 Task: Create a task  Upgrade and migrate company email marketing to a cloud-based solution , assign it to team member softage.2@softage.net in the project AgileRevolution and update the status of the task to  Off Track , set the priority of the task to Medium
Action: Mouse moved to (97, 281)
Screenshot: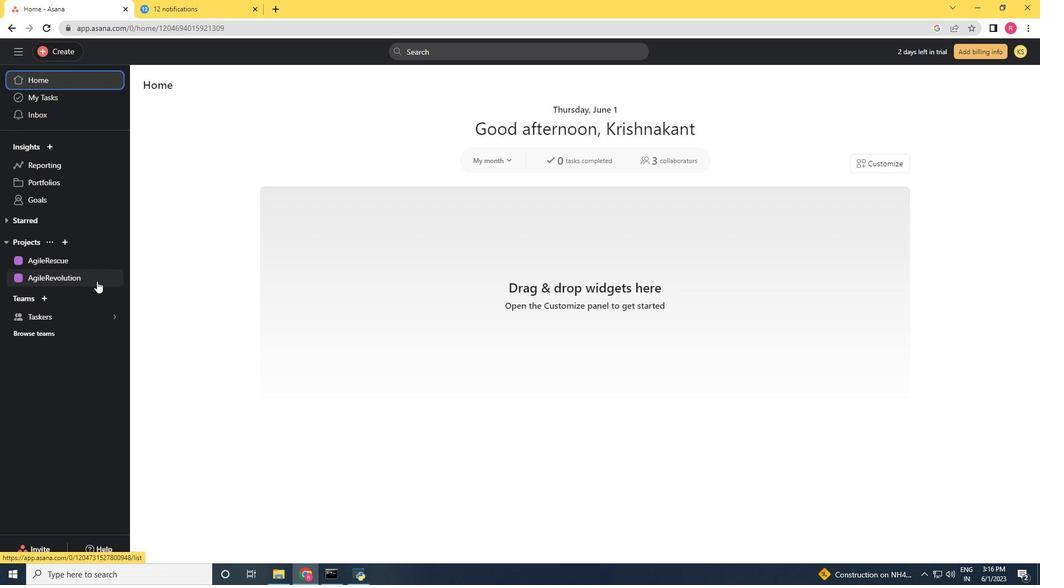 
Action: Mouse pressed left at (97, 281)
Screenshot: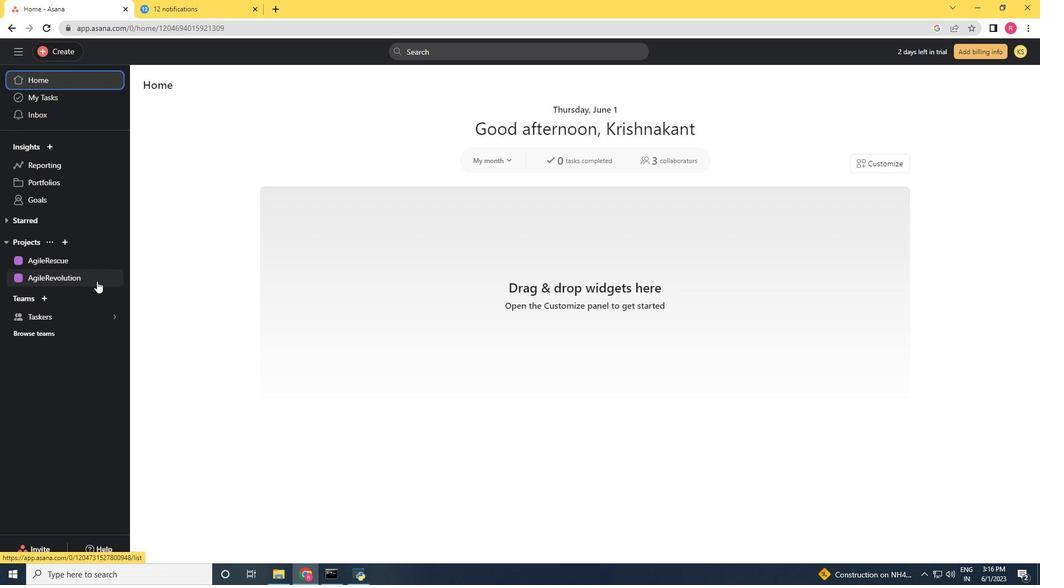 
Action: Mouse moved to (63, 51)
Screenshot: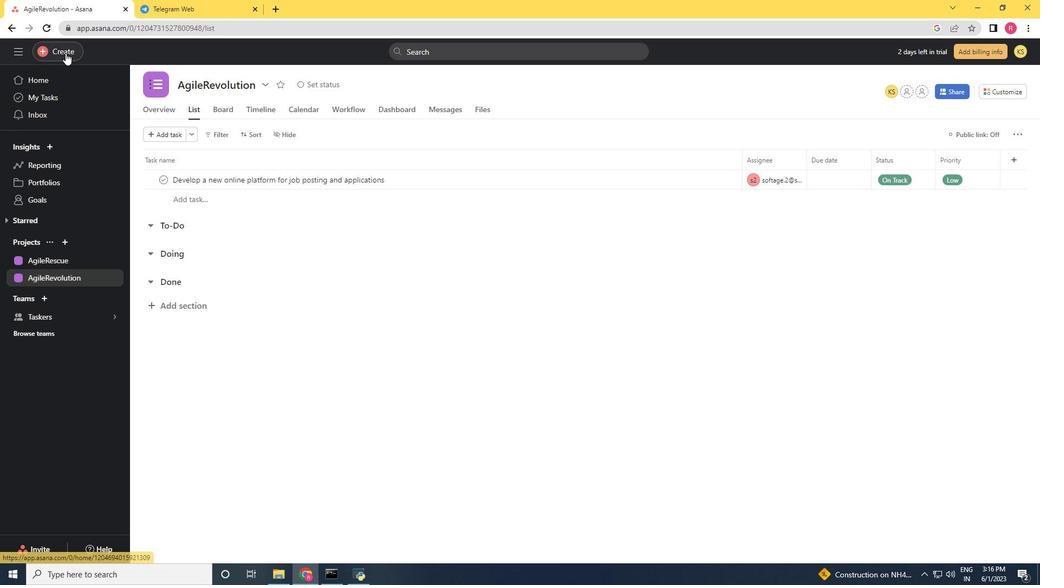
Action: Mouse pressed left at (63, 51)
Screenshot: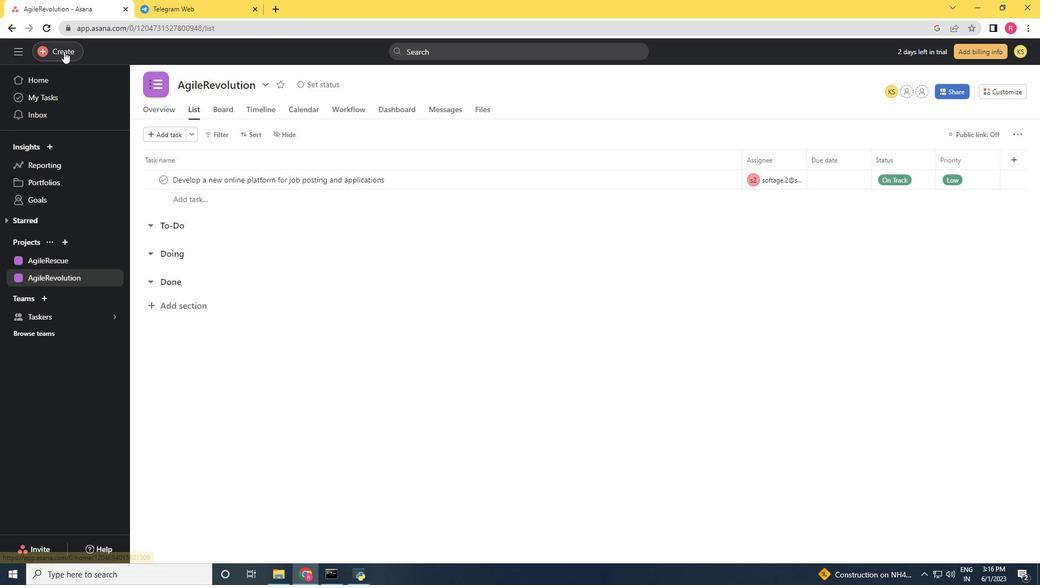 
Action: Mouse moved to (122, 53)
Screenshot: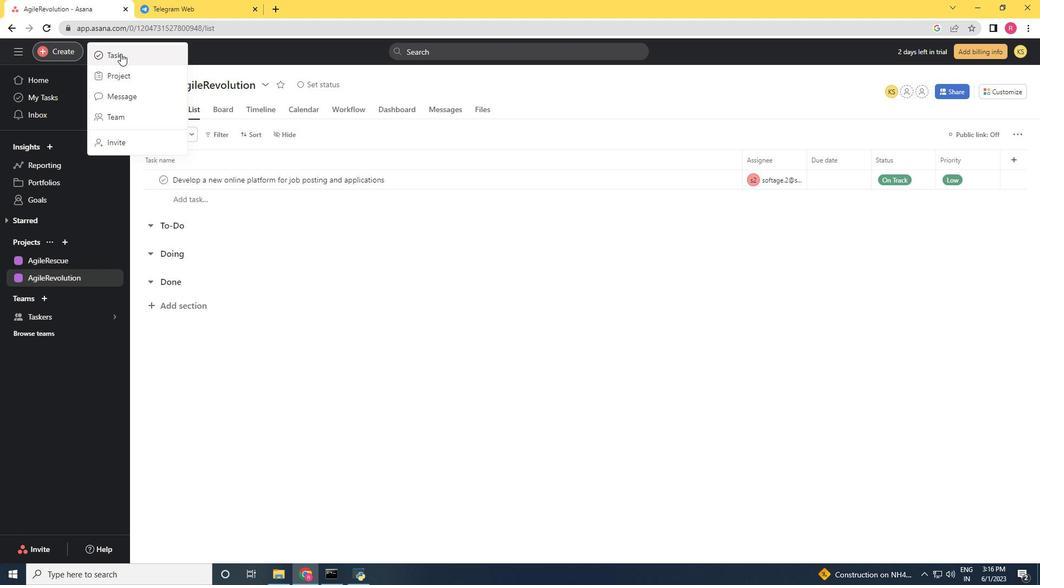 
Action: Mouse pressed left at (120, 53)
Screenshot: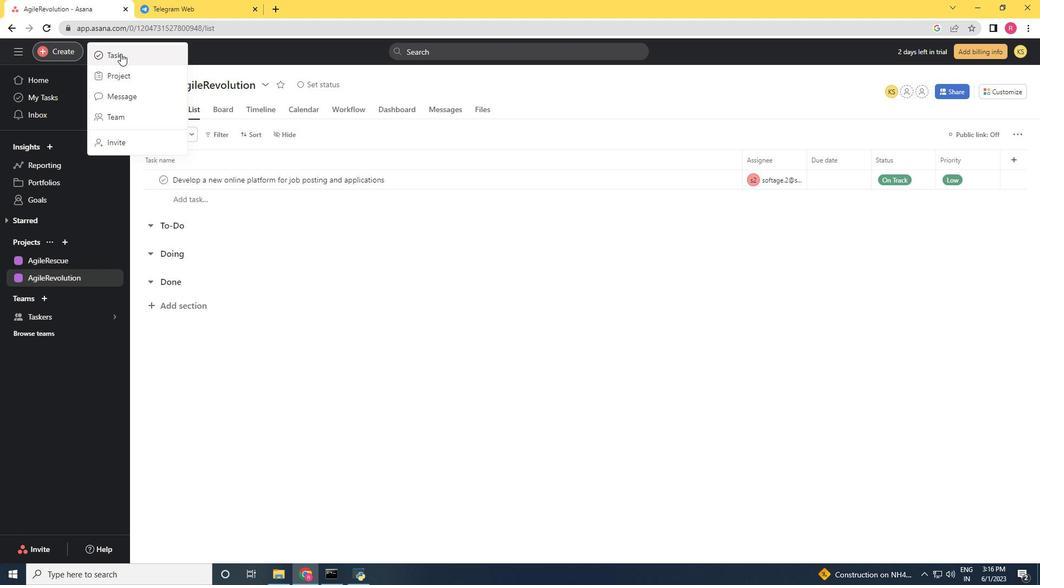
Action: Mouse moved to (125, 83)
Screenshot: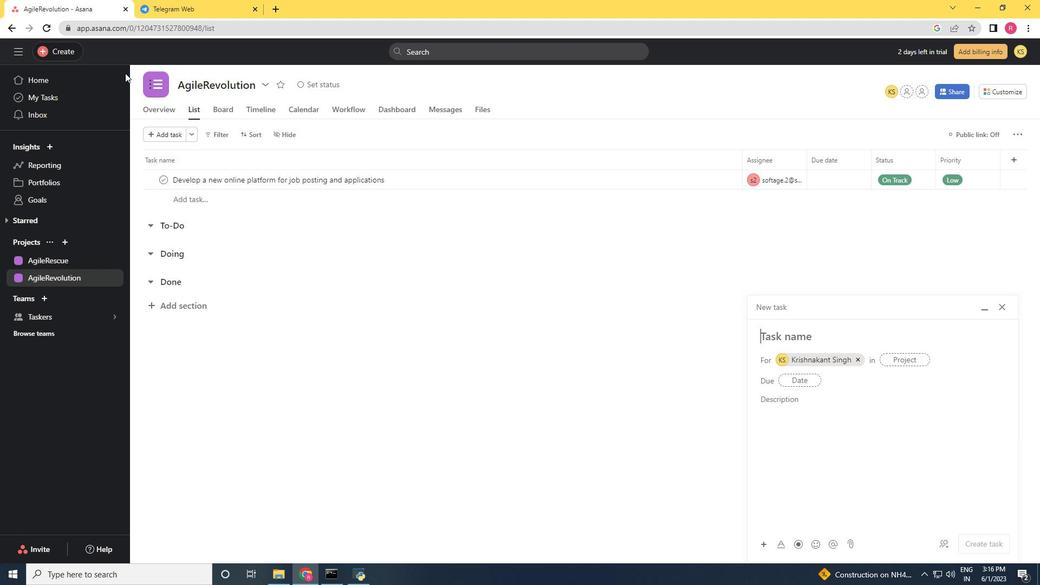 
Action: Key pressed <Key.shift>Upgrade<Key.space>and<Key.space>migrate<Key.space>company<Key.space>email<Key.space>marketing<Key.space>to<Key.space>a<Key.space>cloud<Key.space><Key.backspace>-based<Key.space>solution
Screenshot: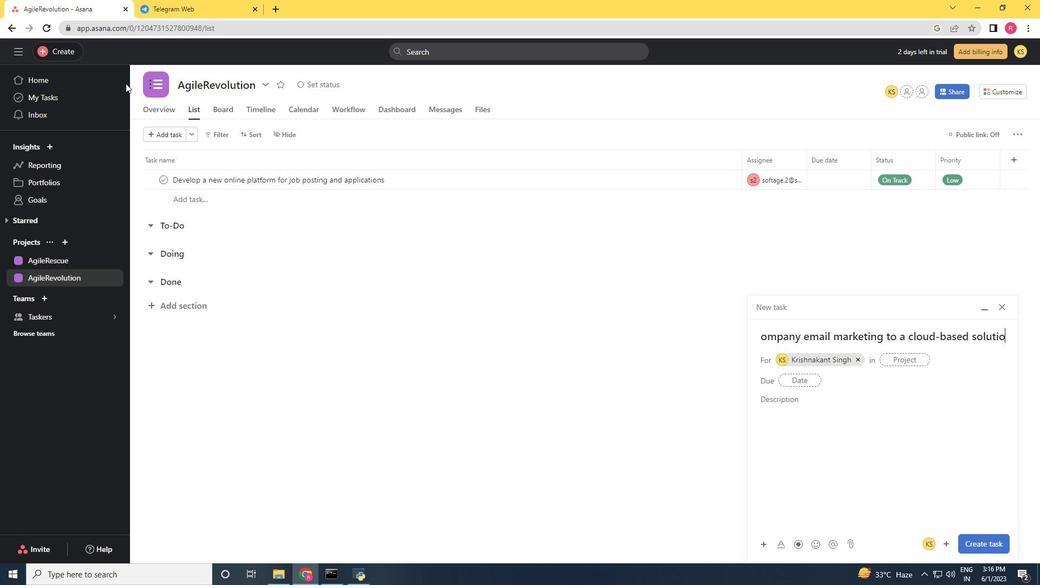 
Action: Mouse moved to (859, 359)
Screenshot: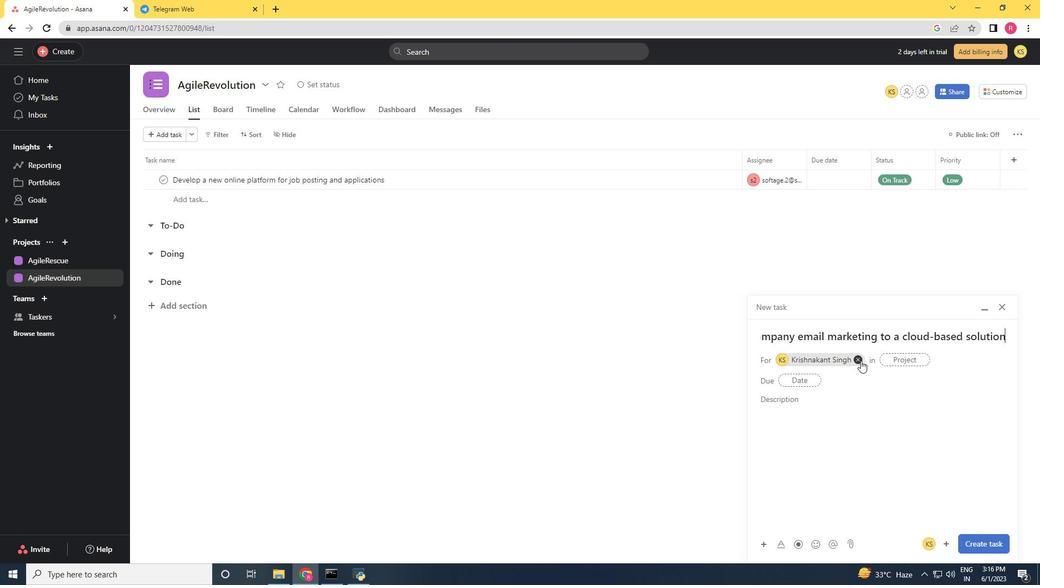 
Action: Mouse pressed left at (859, 359)
Screenshot: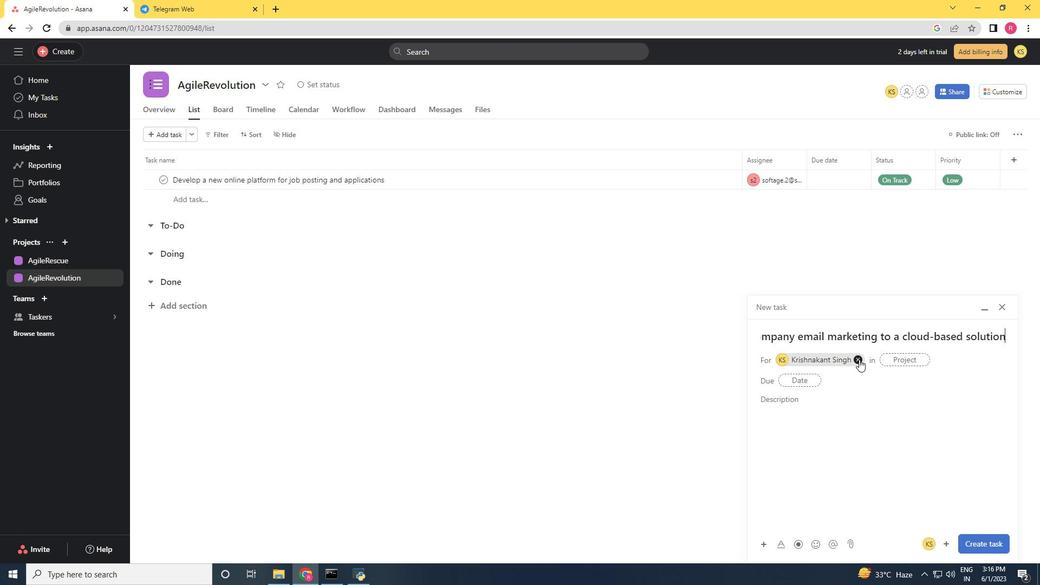
Action: Mouse moved to (805, 358)
Screenshot: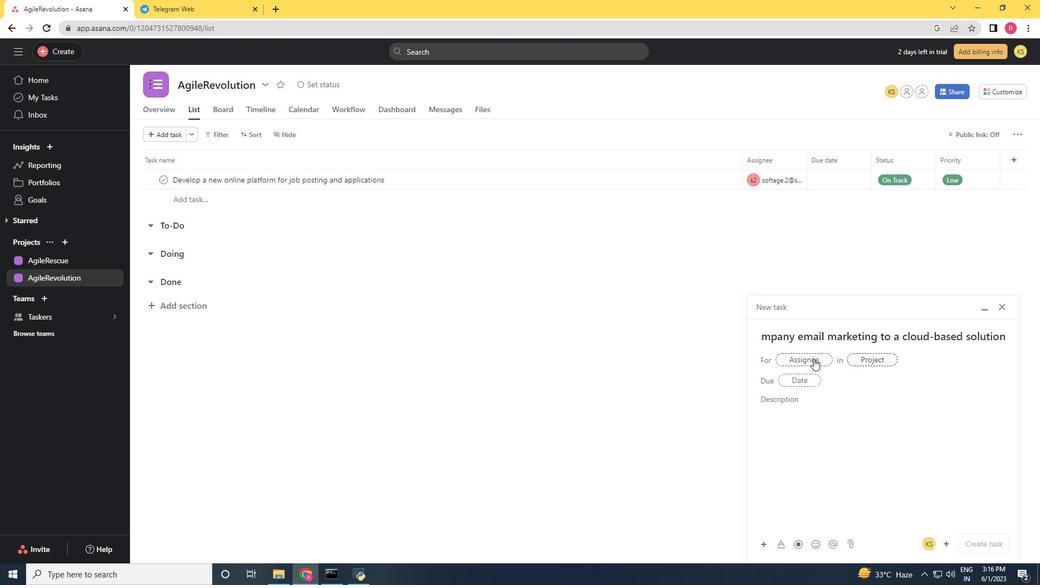 
Action: Mouse pressed left at (805, 358)
Screenshot: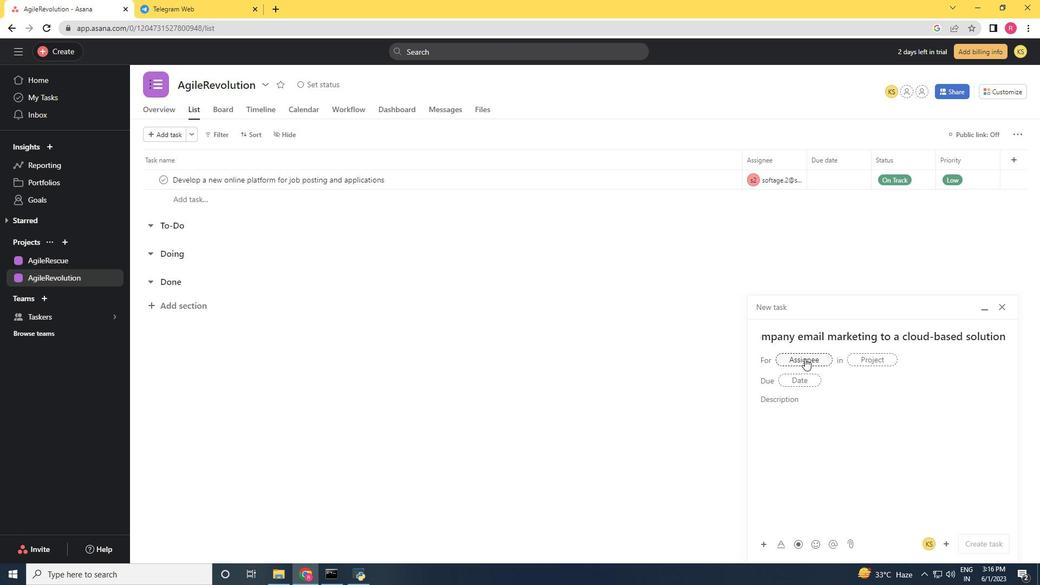 
Action: Mouse moved to (790, 358)
Screenshot: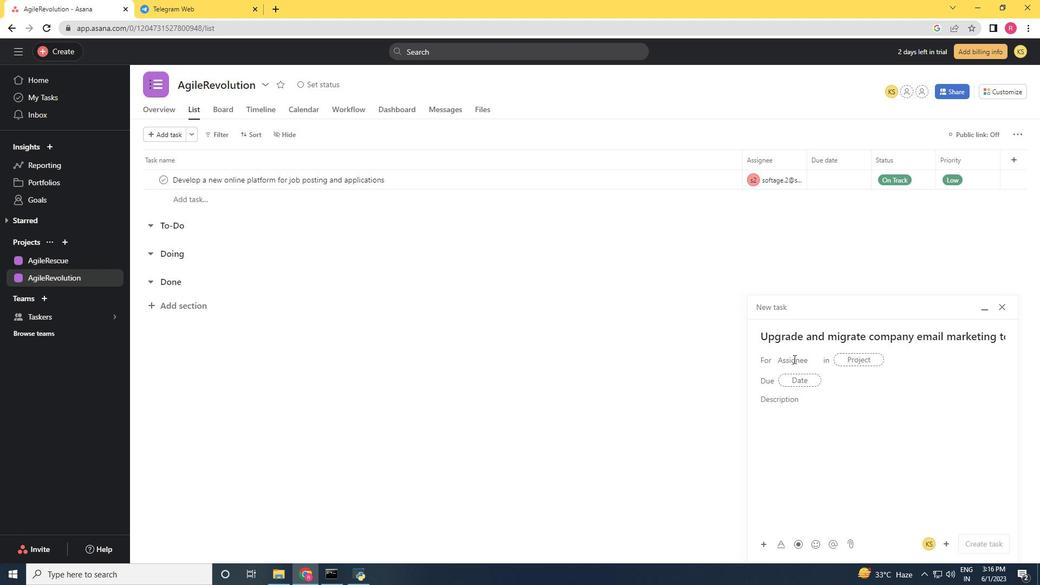 
Action: Key pressed softage.2<Key.shift>@softage.net
Screenshot: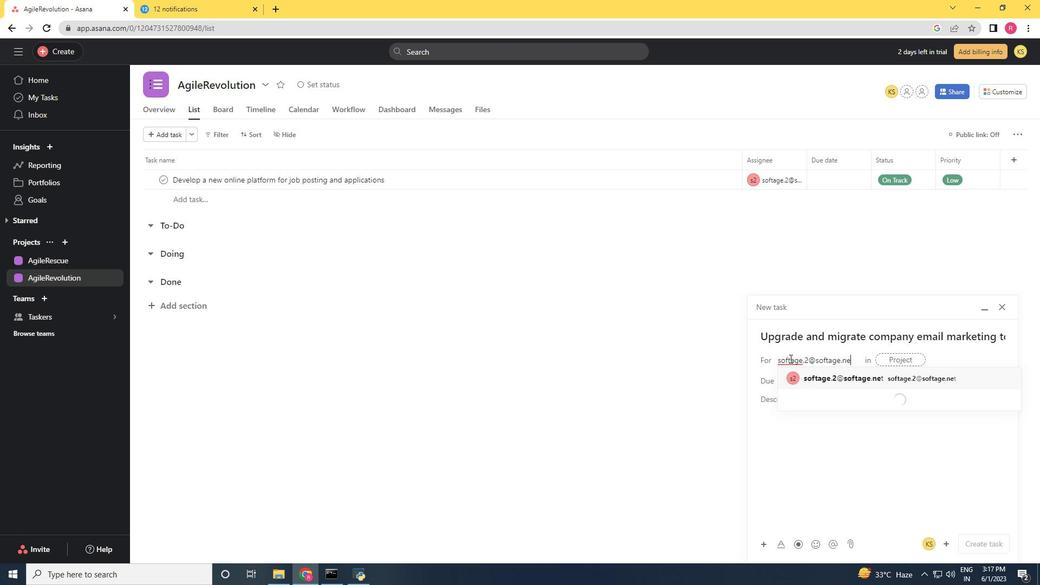 
Action: Mouse moved to (811, 375)
Screenshot: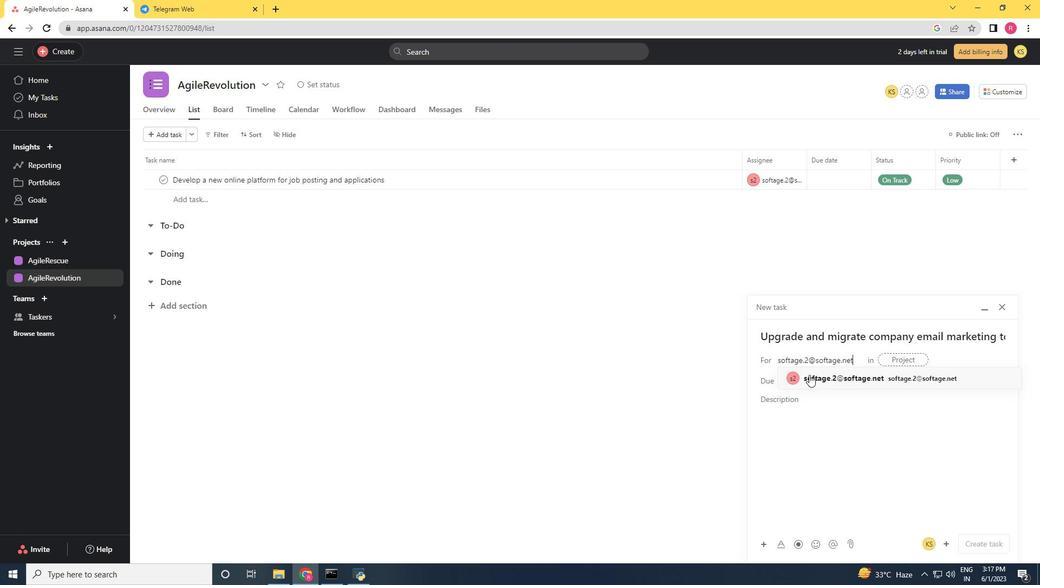 
Action: Mouse pressed left at (811, 375)
Screenshot: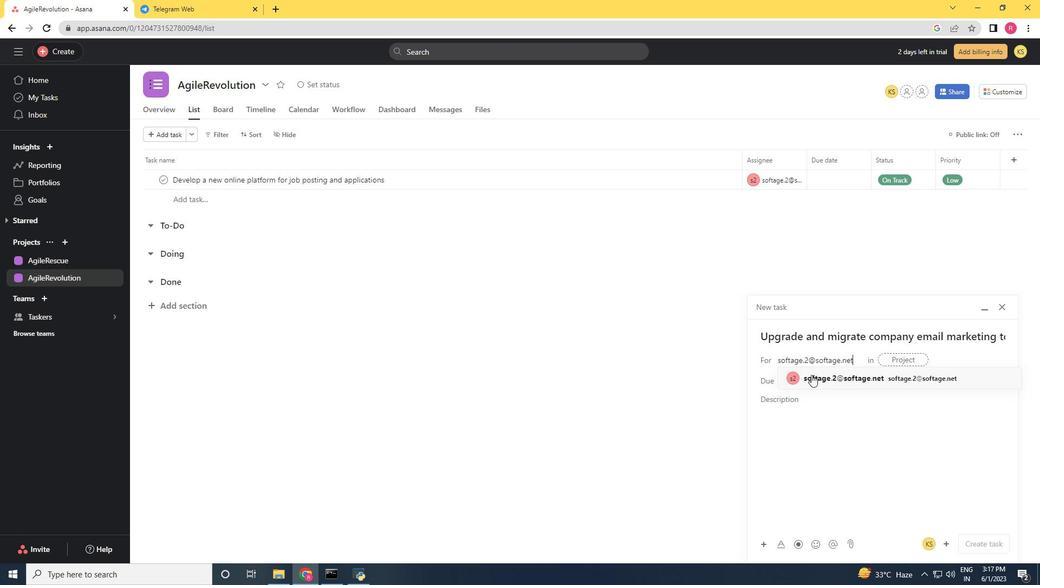 
Action: Mouse moved to (721, 403)
Screenshot: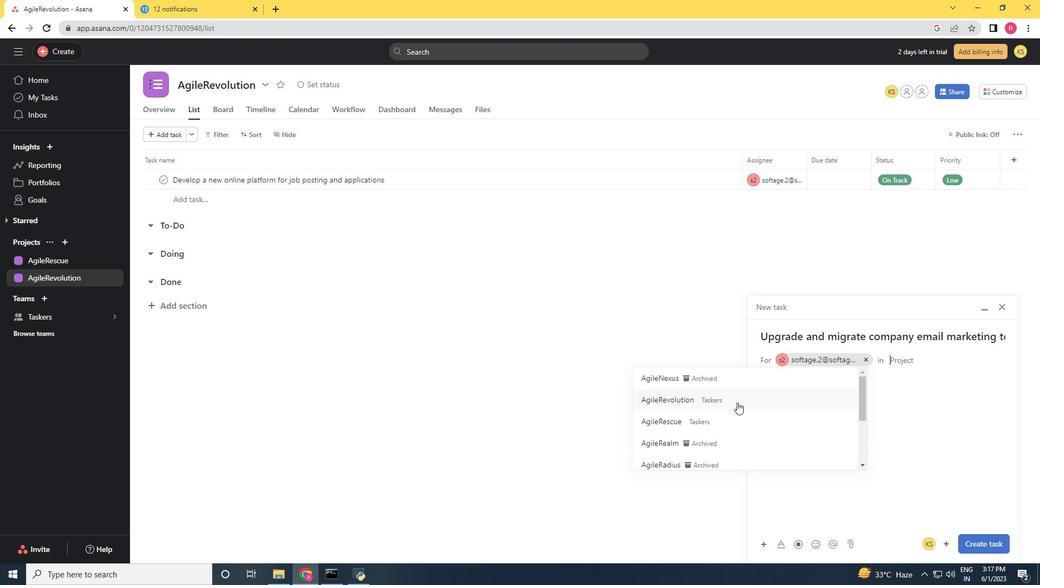 
Action: Mouse pressed left at (721, 403)
Screenshot: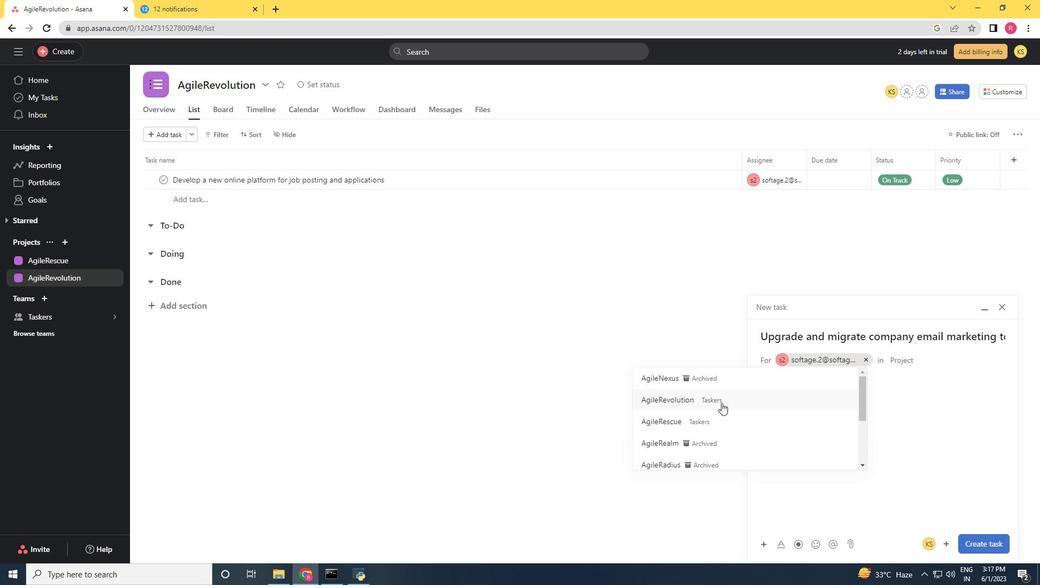 
Action: Mouse moved to (822, 410)
Screenshot: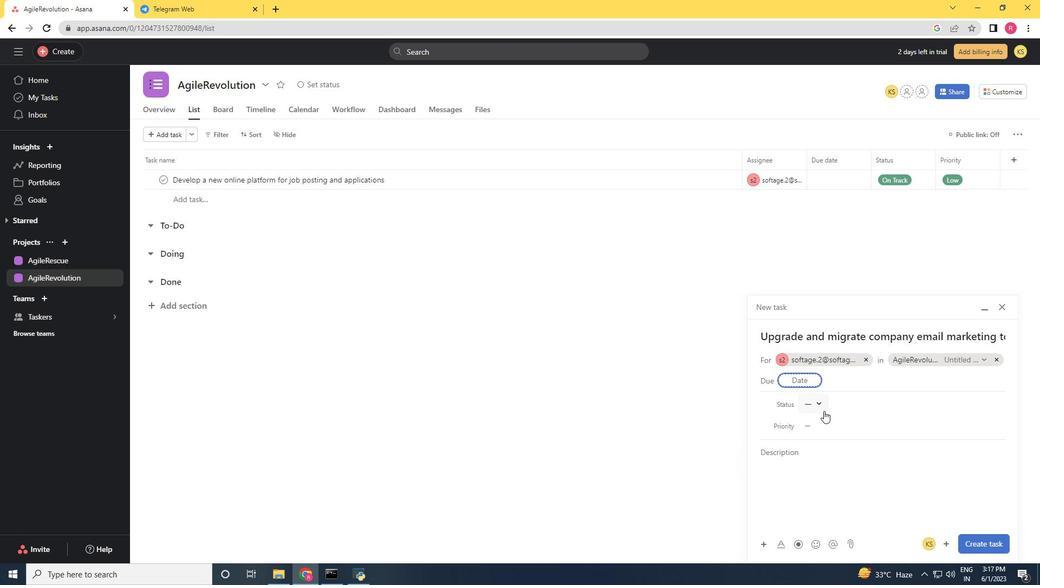 
Action: Mouse pressed left at (822, 410)
Screenshot: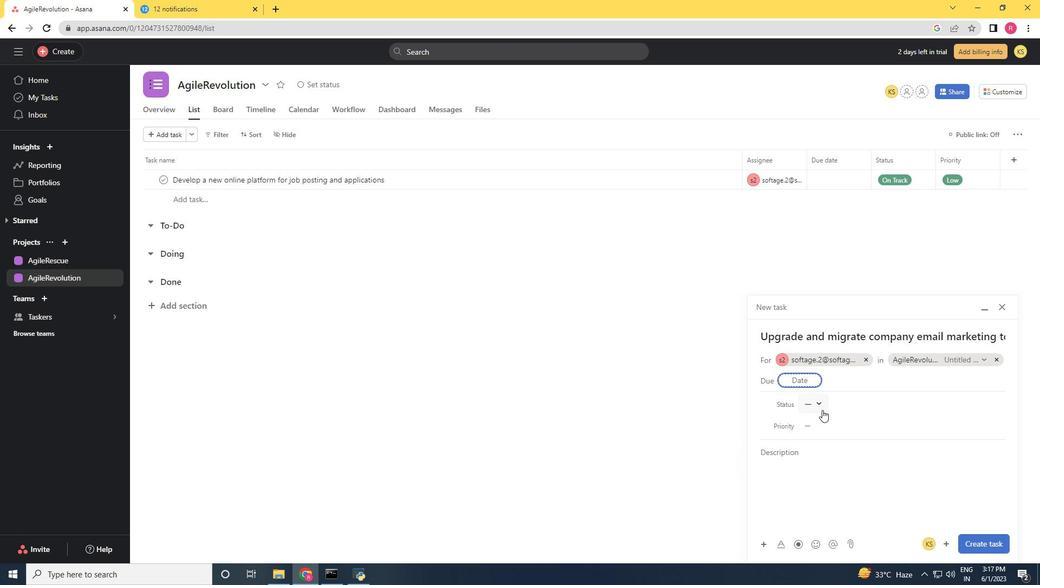 
Action: Mouse moved to (843, 460)
Screenshot: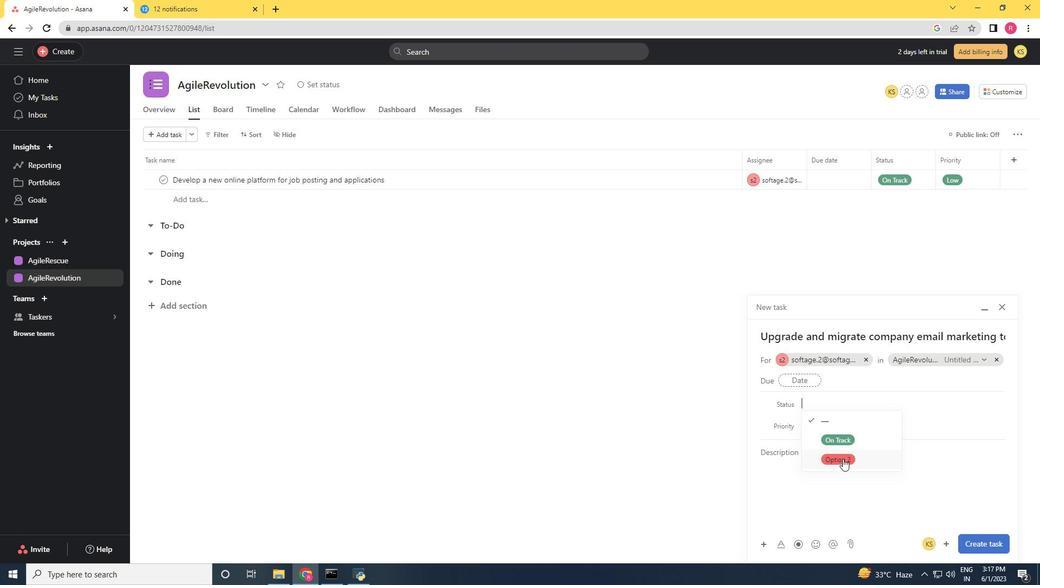 
Action: Mouse pressed left at (843, 460)
Screenshot: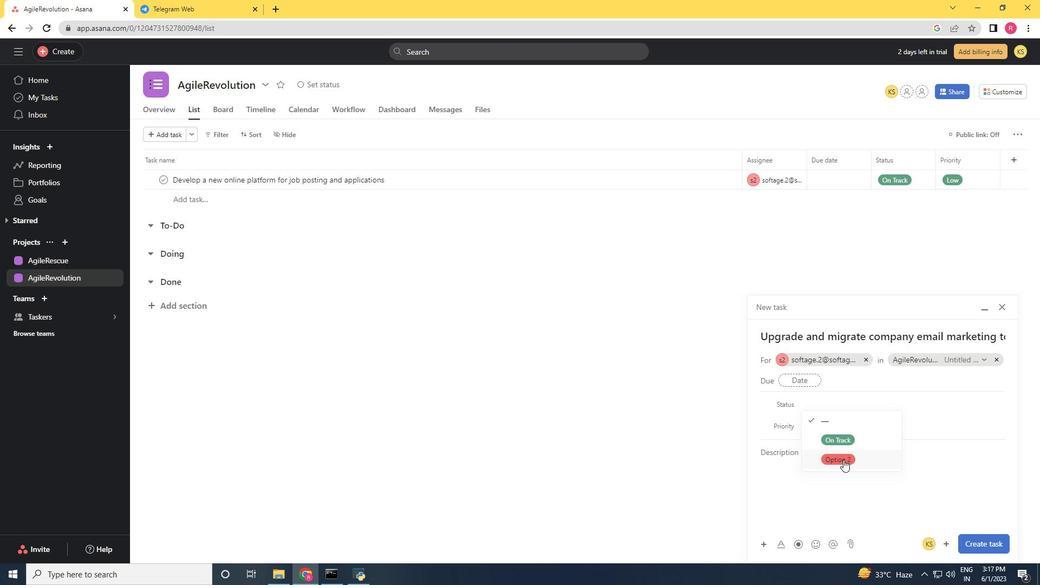 
Action: Mouse moved to (820, 403)
Screenshot: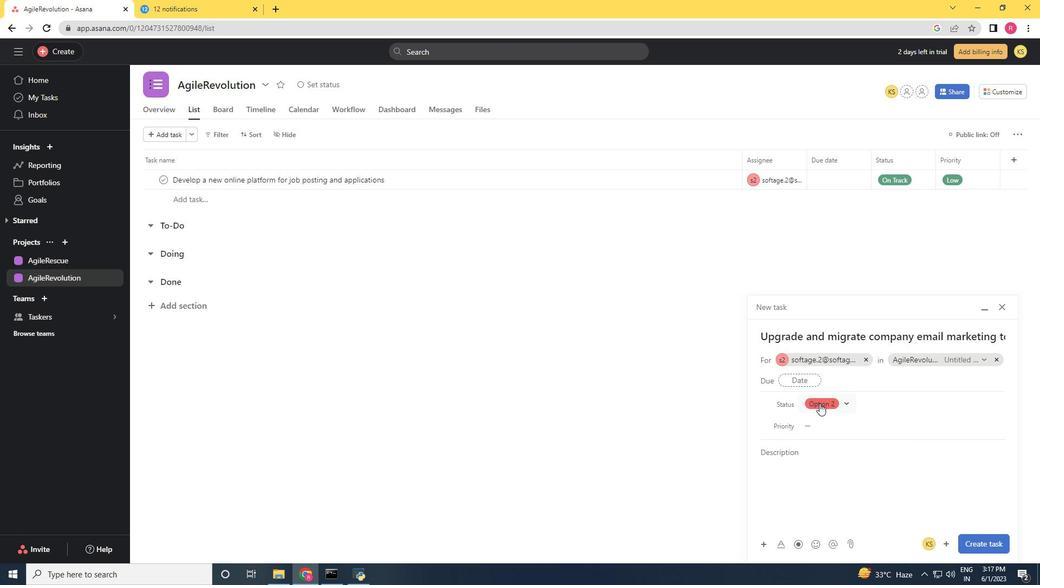 
Action: Mouse pressed left at (820, 403)
Screenshot: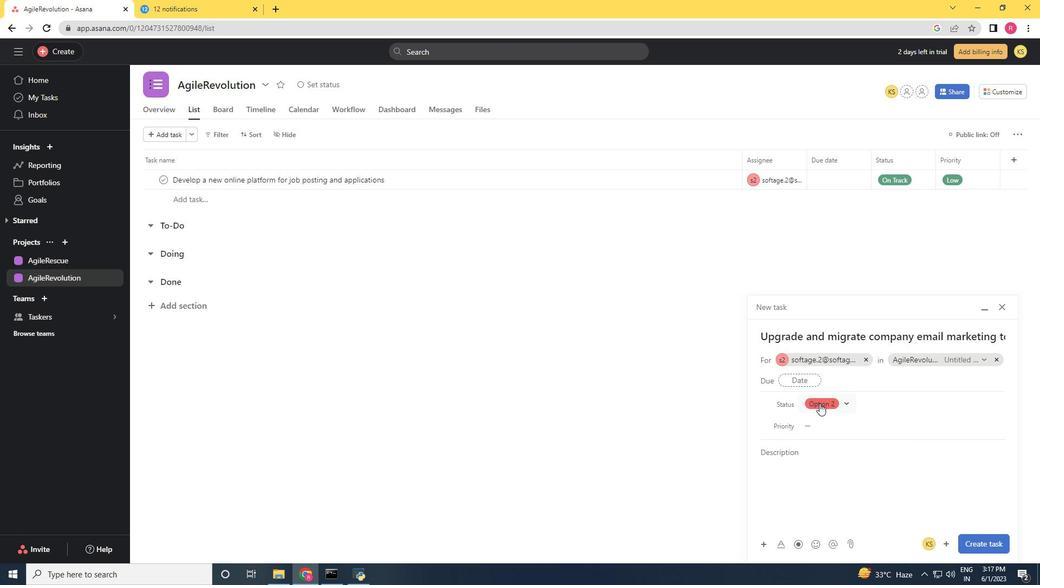 
Action: Mouse moved to (836, 479)
Screenshot: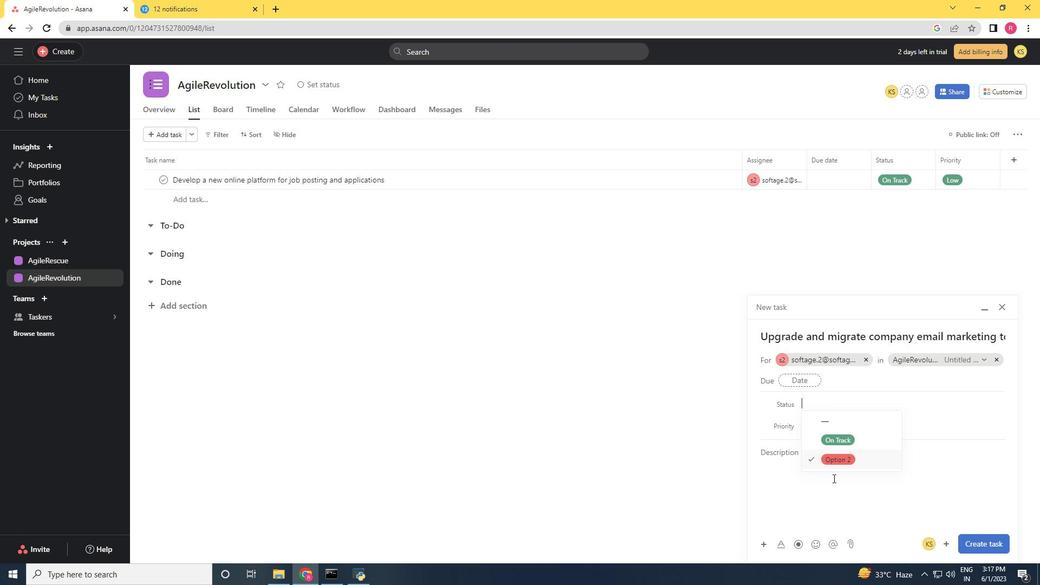 
Action: Mouse pressed left at (836, 479)
Screenshot: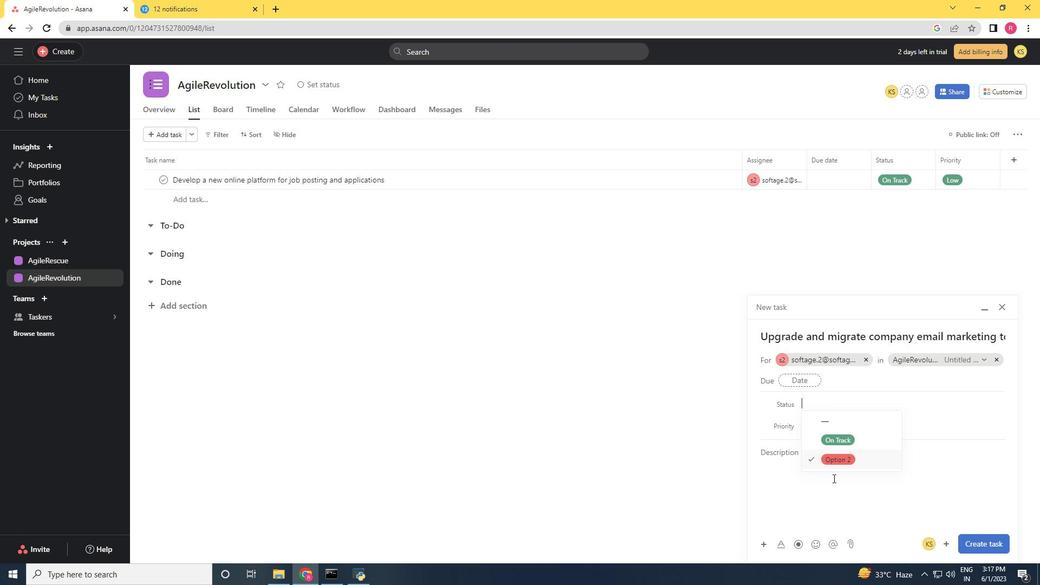 
Action: Mouse moved to (820, 402)
Screenshot: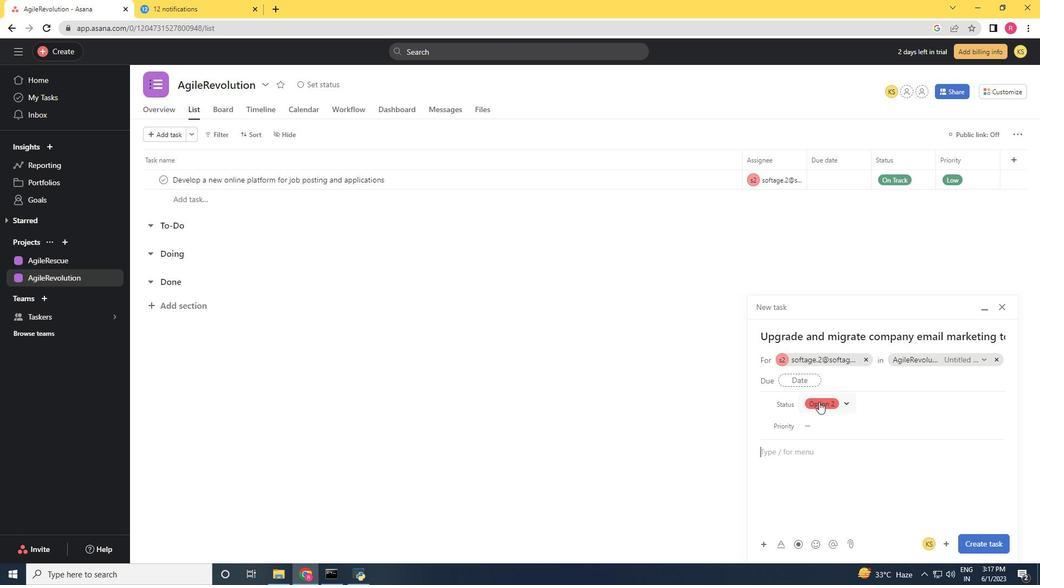 
Action: Mouse pressed left at (819, 402)
Screenshot: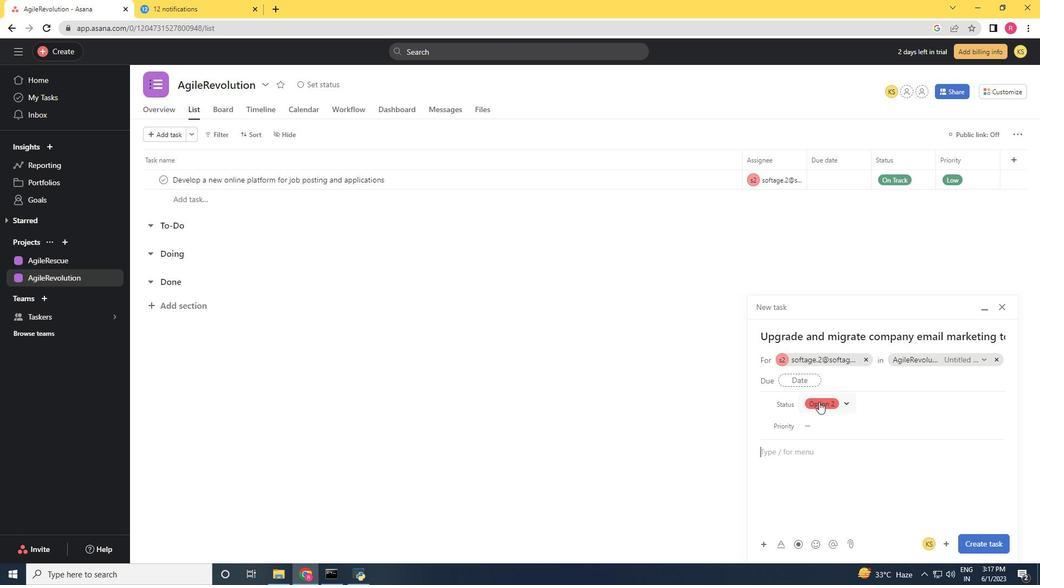 
Action: Mouse moved to (828, 424)
Screenshot: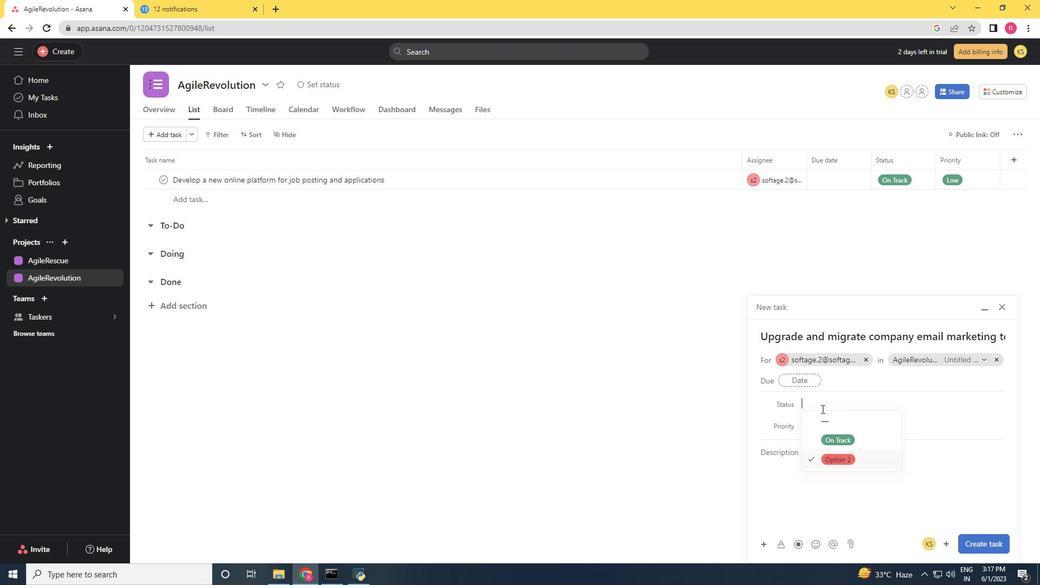 
Action: Mouse pressed left at (828, 424)
Screenshot: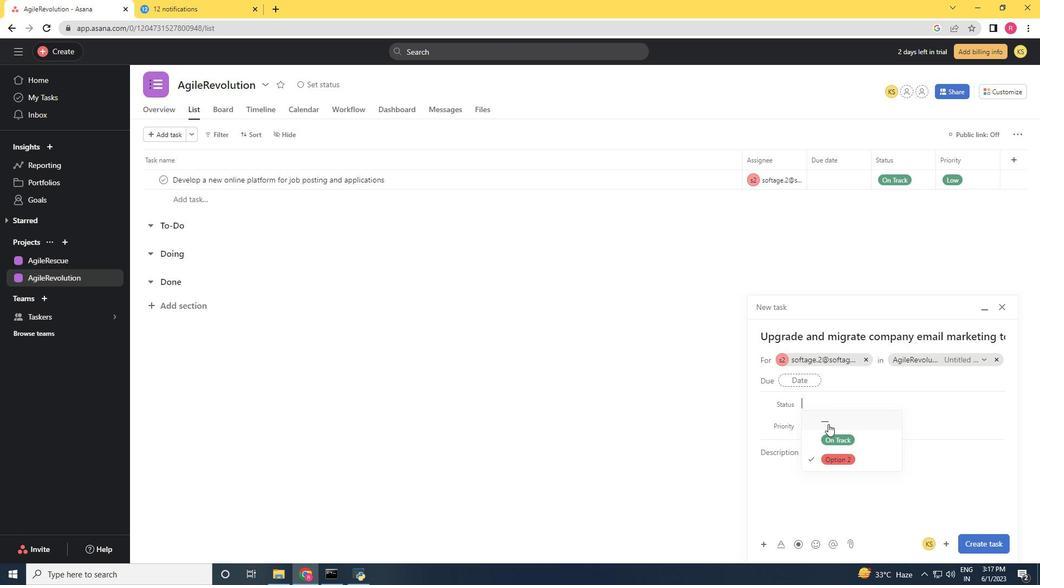 
Action: Mouse moved to (815, 403)
Screenshot: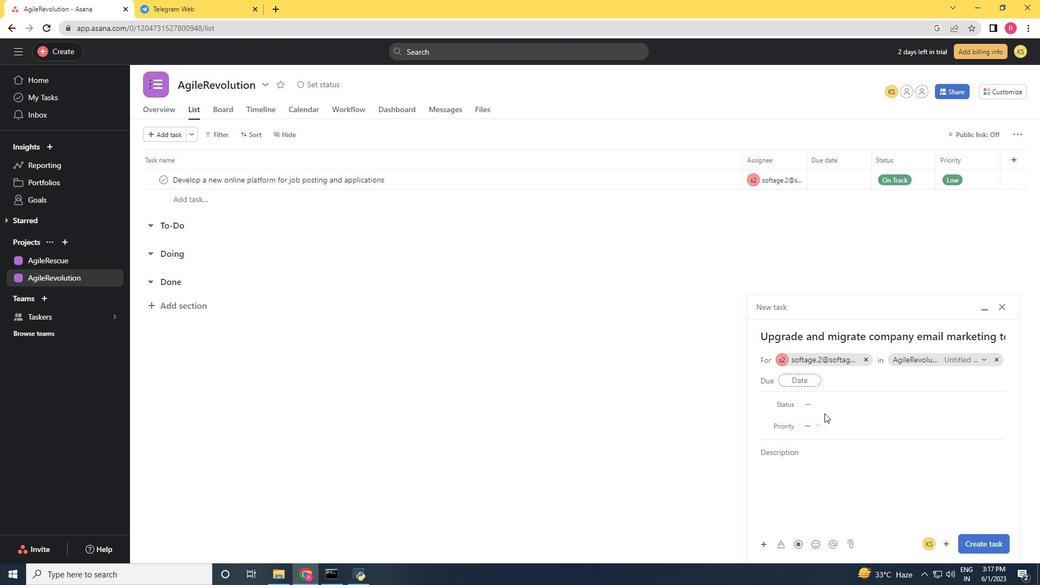 
Action: Mouse pressed left at (815, 403)
Screenshot: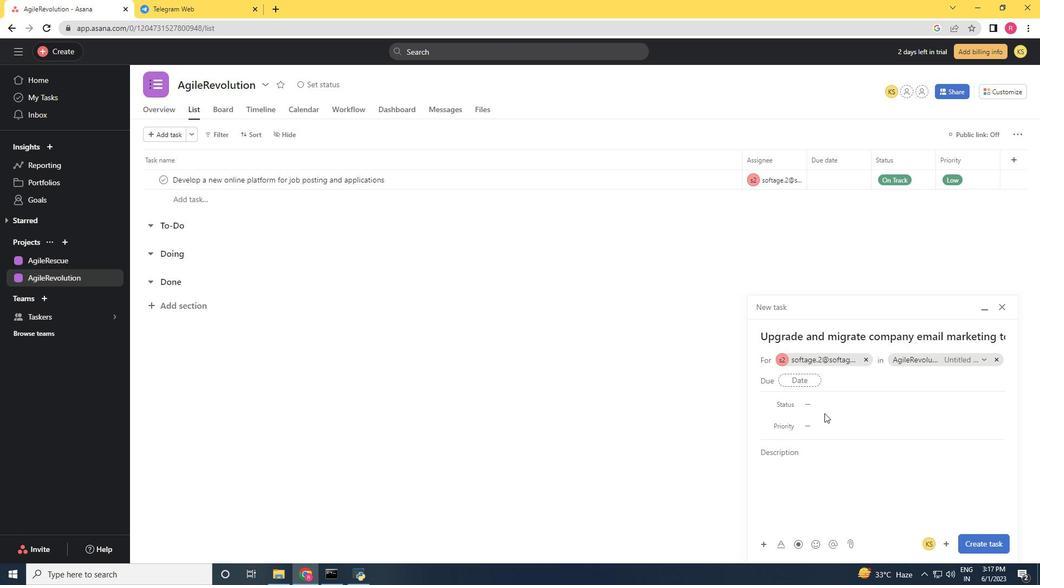 
Action: Mouse moved to (834, 449)
Screenshot: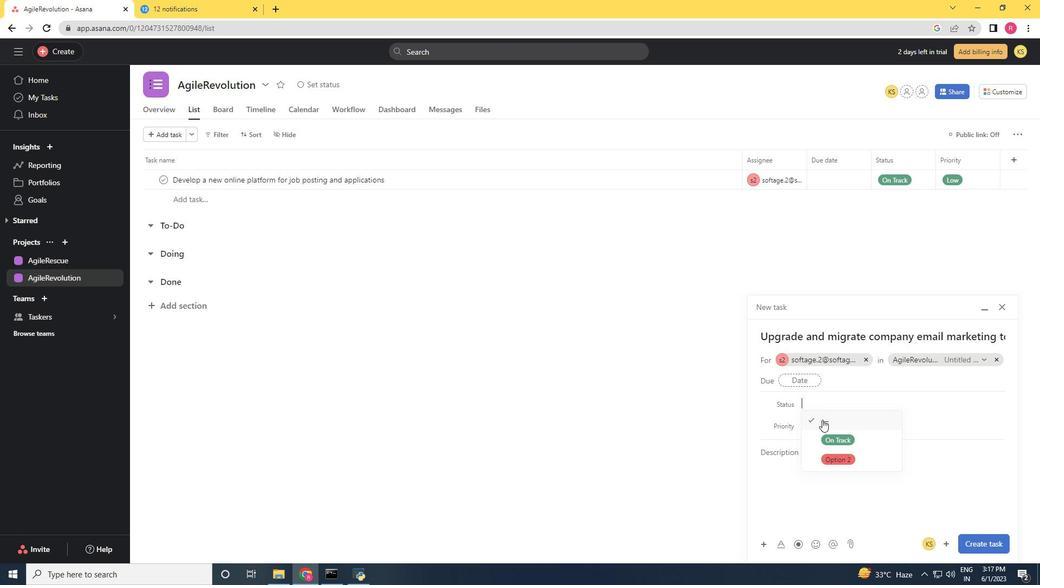 
Action: Mouse pressed left at (834, 449)
Screenshot: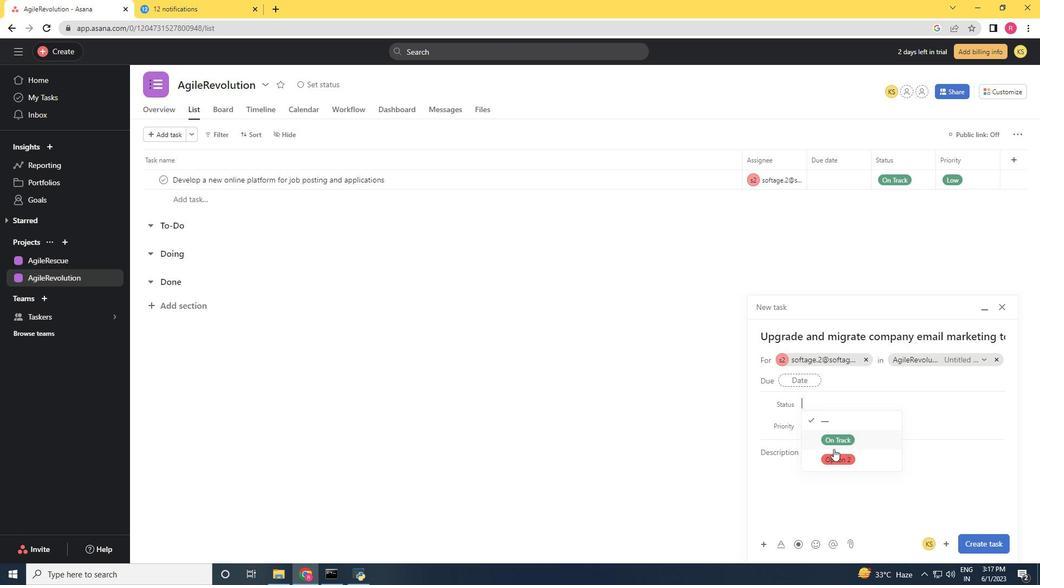 
Action: Mouse moved to (817, 422)
Screenshot: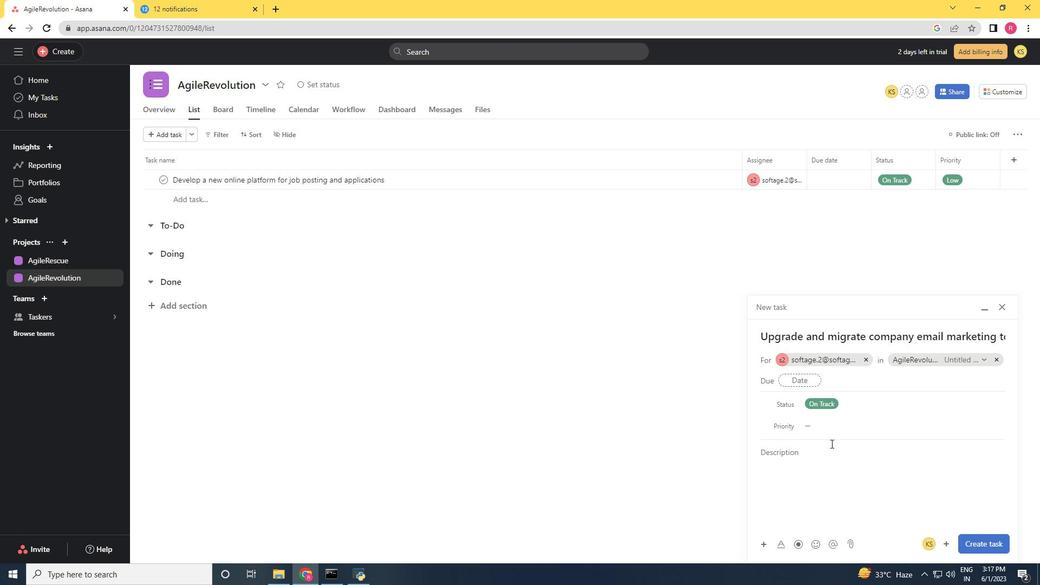 
Action: Mouse pressed left at (817, 422)
Screenshot: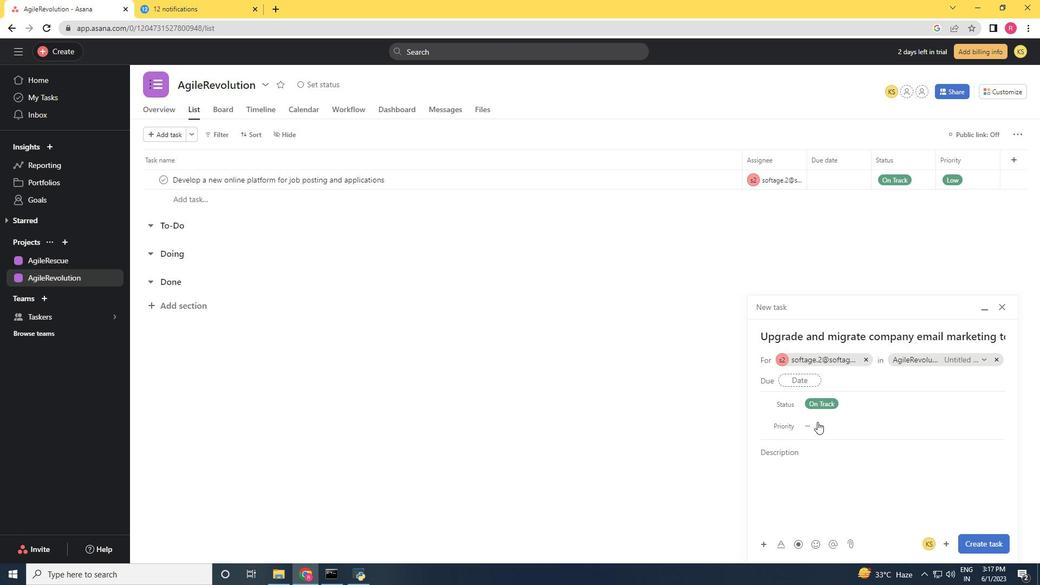
Action: Mouse moved to (833, 478)
Screenshot: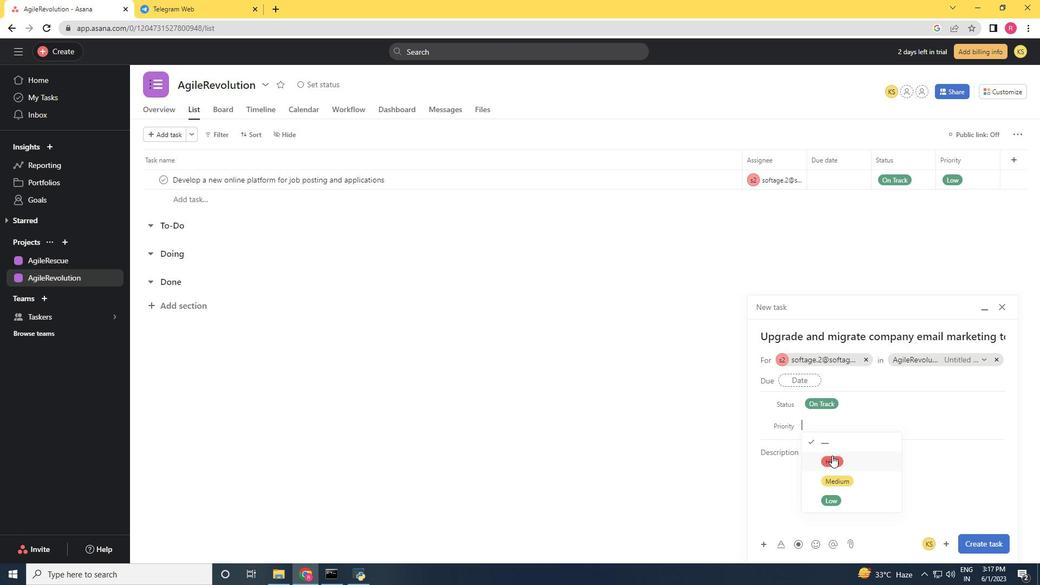 
Action: Mouse pressed left at (833, 478)
Screenshot: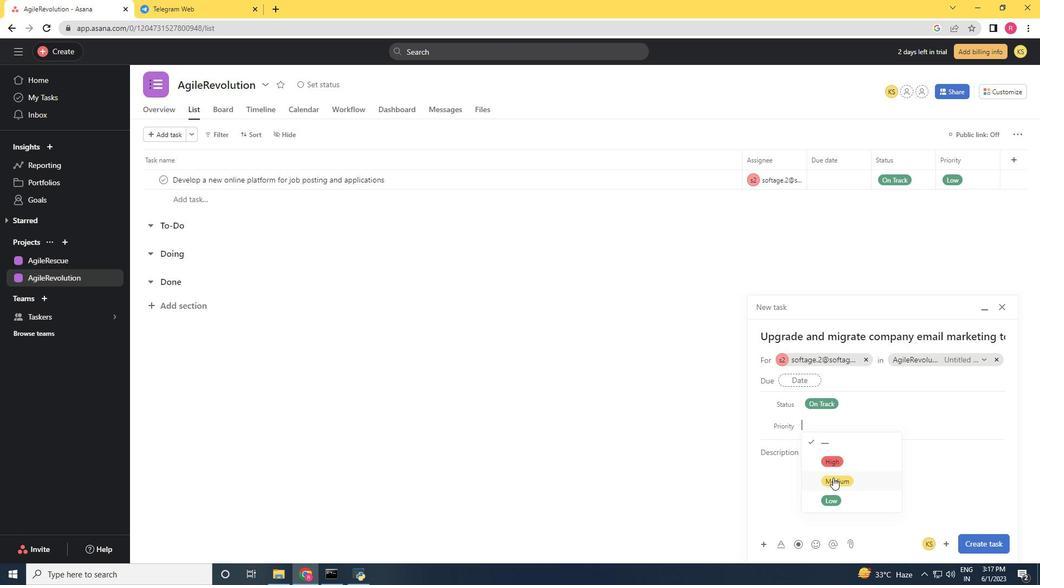 
Action: Mouse moved to (987, 547)
Screenshot: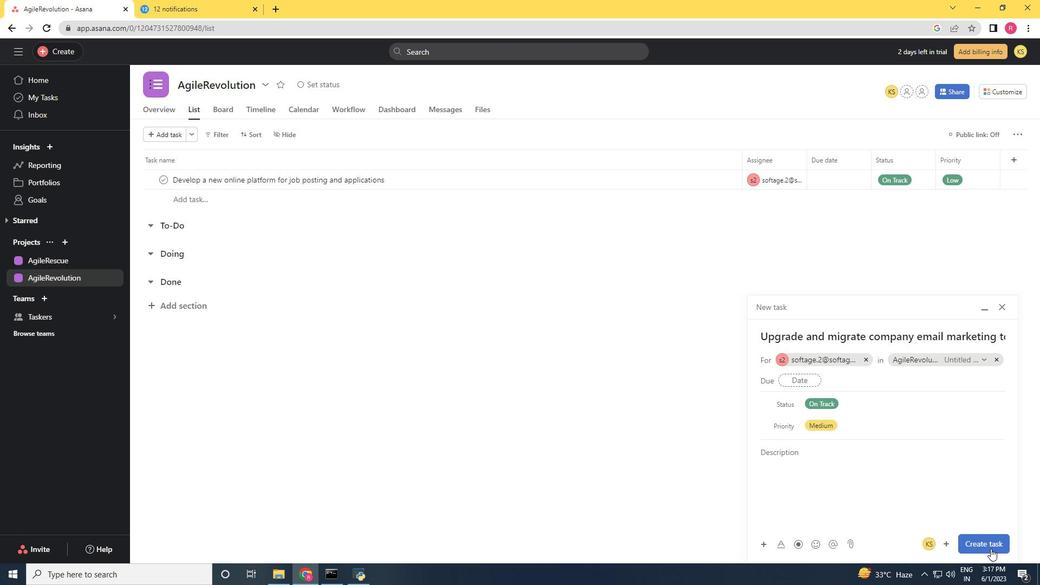 
Action: Mouse pressed left at (987, 547)
Screenshot: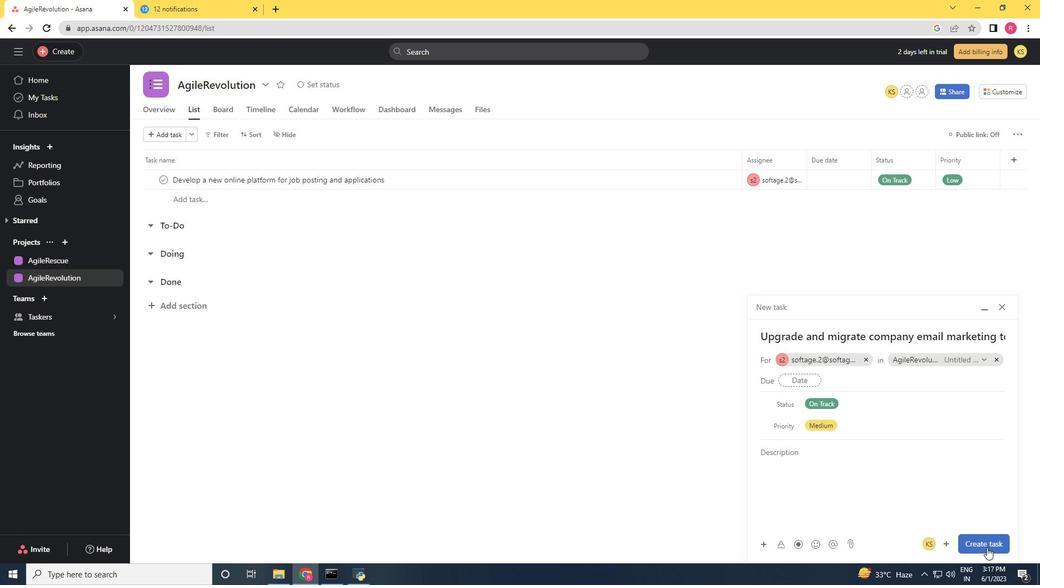 
Action: Mouse moved to (897, 204)
Screenshot: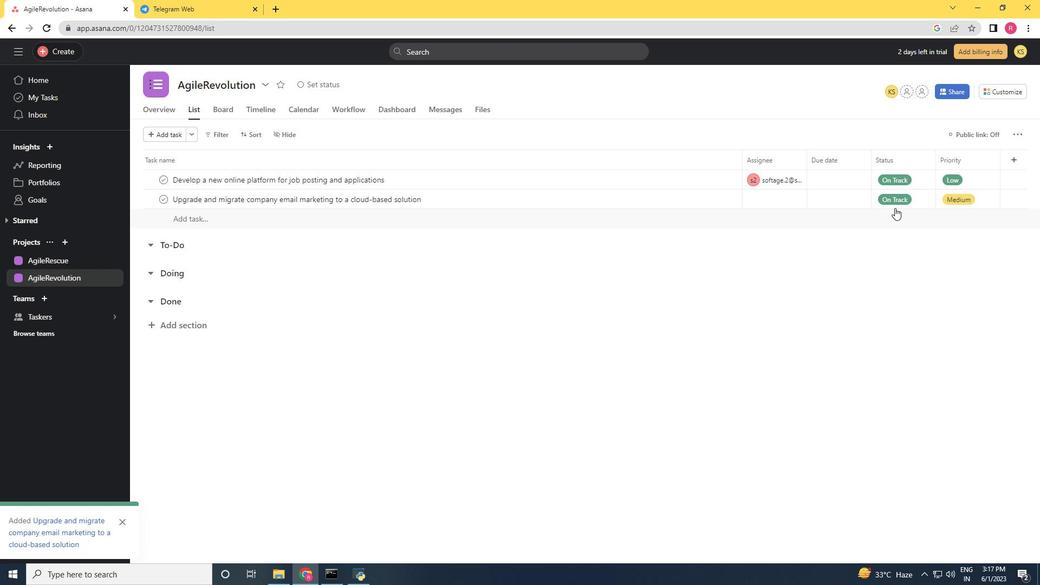 
Action: Mouse pressed left at (897, 204)
Screenshot: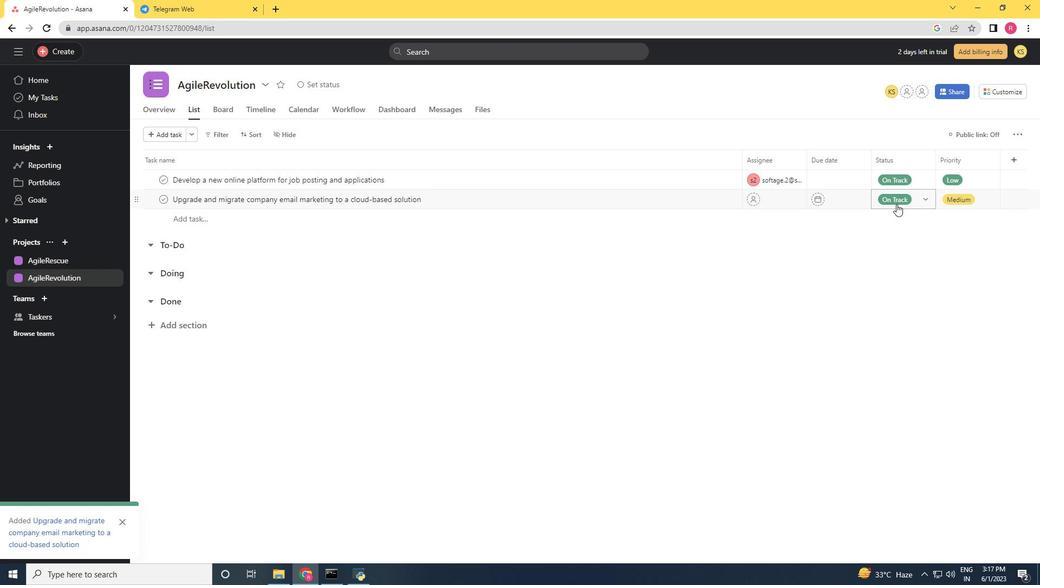 
Action: Mouse moved to (907, 265)
Screenshot: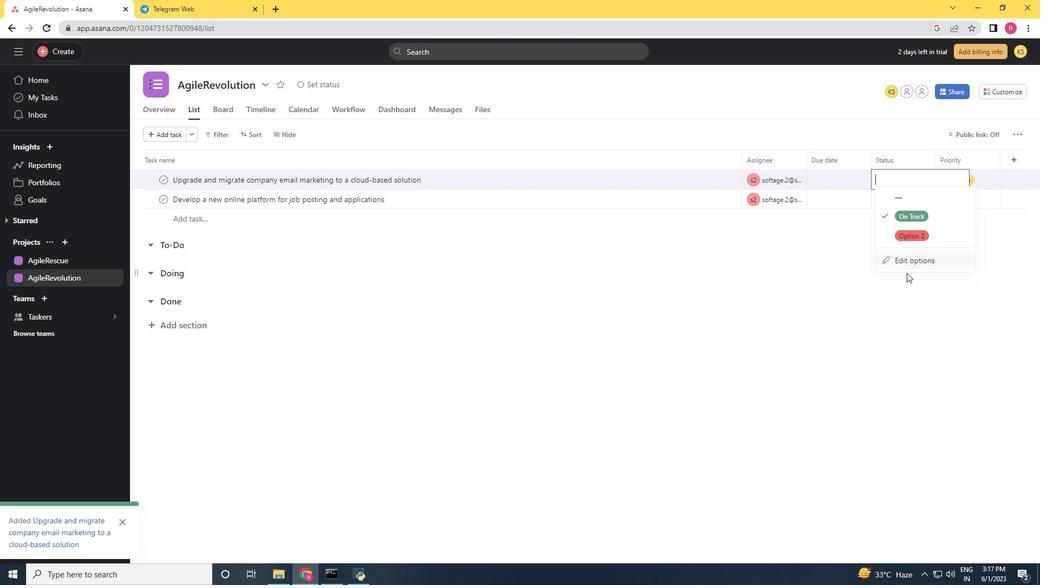 
Action: Mouse pressed left at (907, 265)
Screenshot: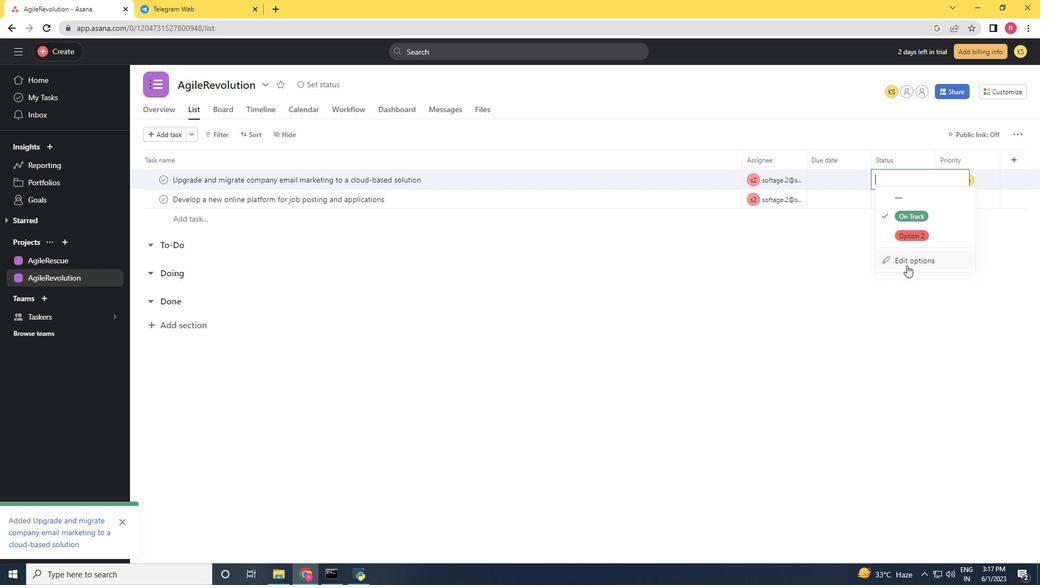 
Action: Mouse moved to (435, 224)
Screenshot: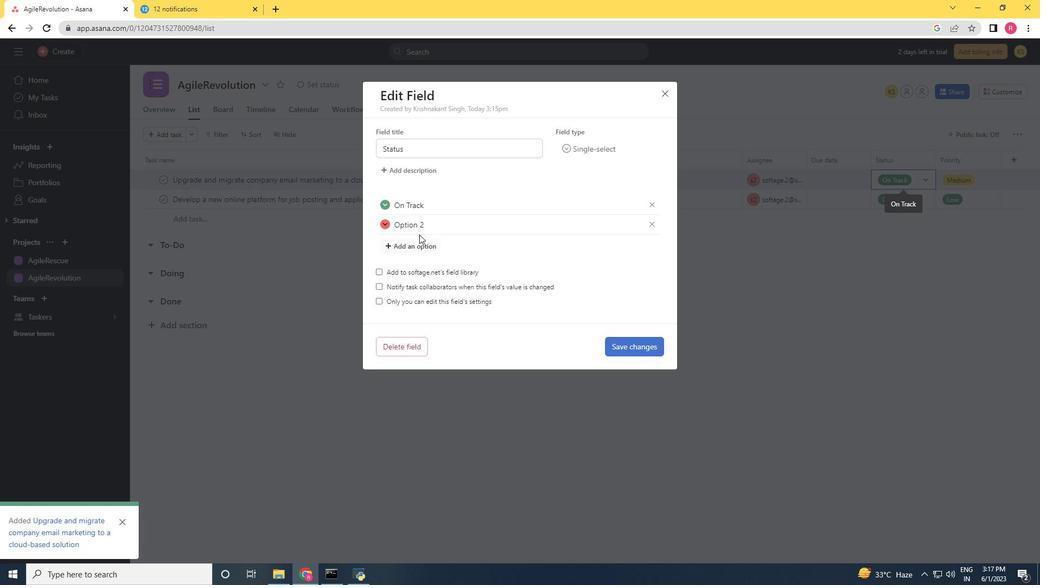 
Action: Mouse pressed left at (435, 224)
Screenshot: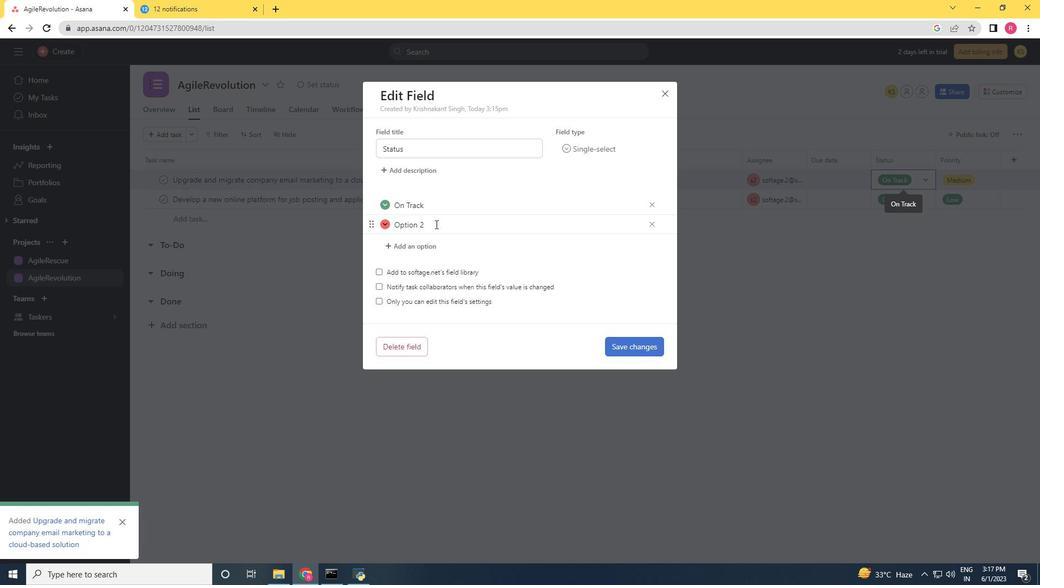 
Action: Key pressed <Key.backspace><Key.backspace><Key.backspace><Key.backspace><Key.backspace><Key.backspace><Key.backspace><Key.backspace><Key.shift>Off<Key.space><Key.shift>Track<Key.enter><Key.shift><Key.shift><Key.shift><Key.shift><Key.shift><Key.shift><Key.shift><Key.shift><Key.shift><Key.shift><Key.shift><Key.shift><Key.shift><Key.shift>At<Key.space><Key.shift>risk<Key.backspace><Key.backspace><Key.backspace><Key.backspace><Key.shift>Risk
Screenshot: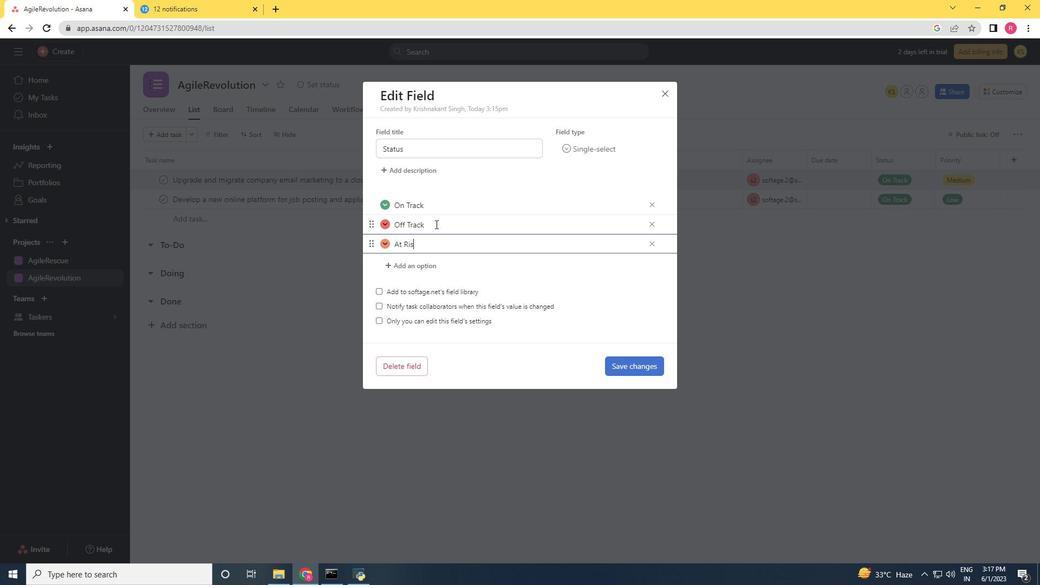 
Action: Mouse moved to (635, 366)
Screenshot: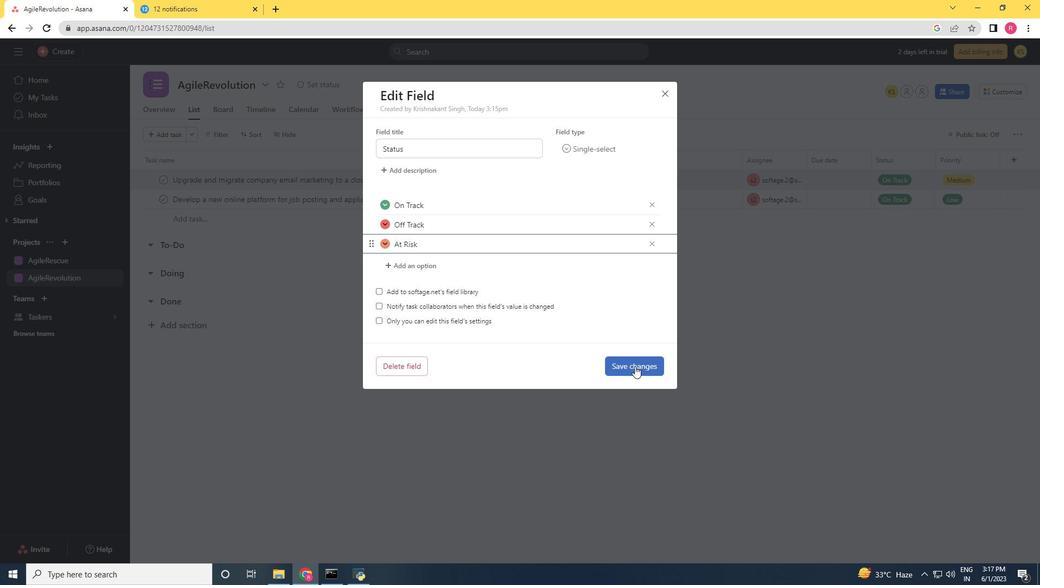 
Action: Mouse pressed left at (635, 366)
Screenshot: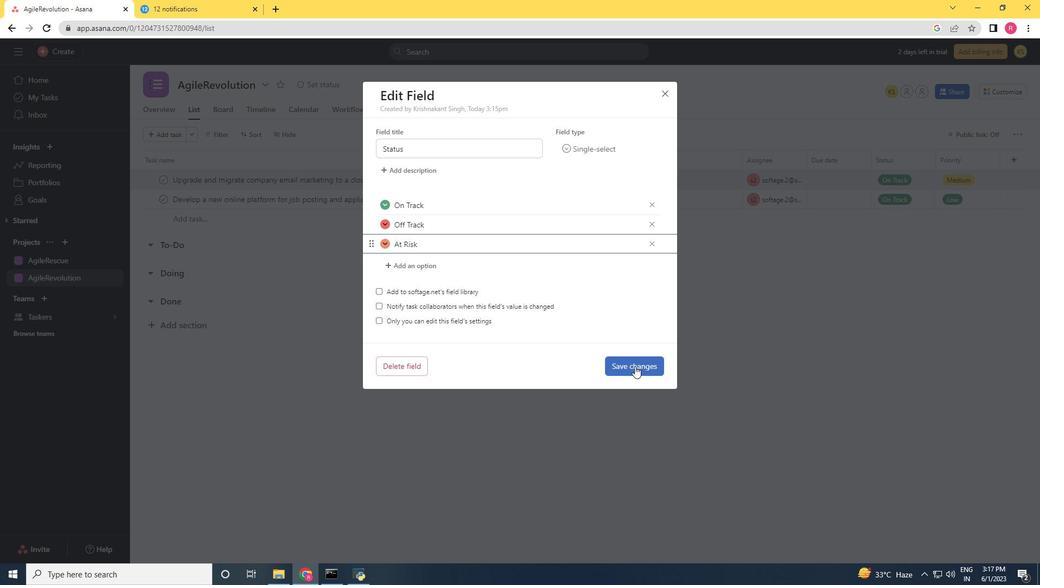 
Action: Mouse moved to (901, 195)
Screenshot: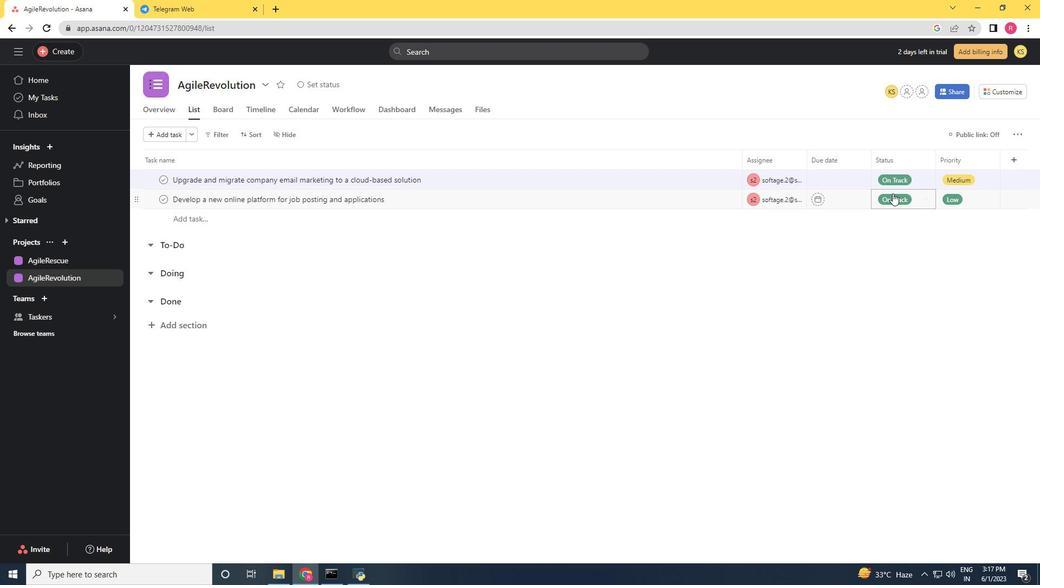 
Action: Mouse pressed left at (901, 195)
Screenshot: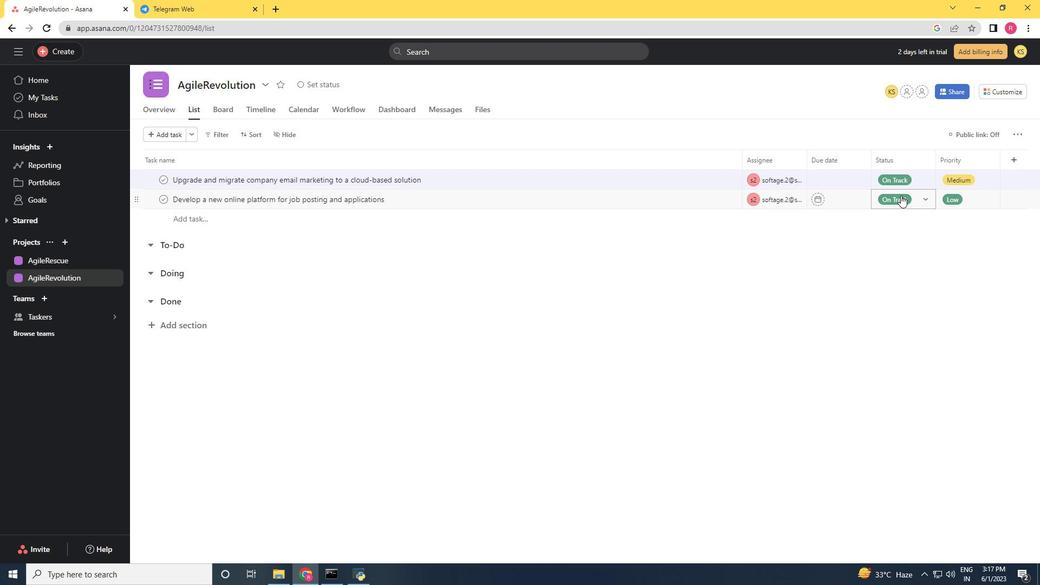 
Action: Mouse moved to (912, 241)
Screenshot: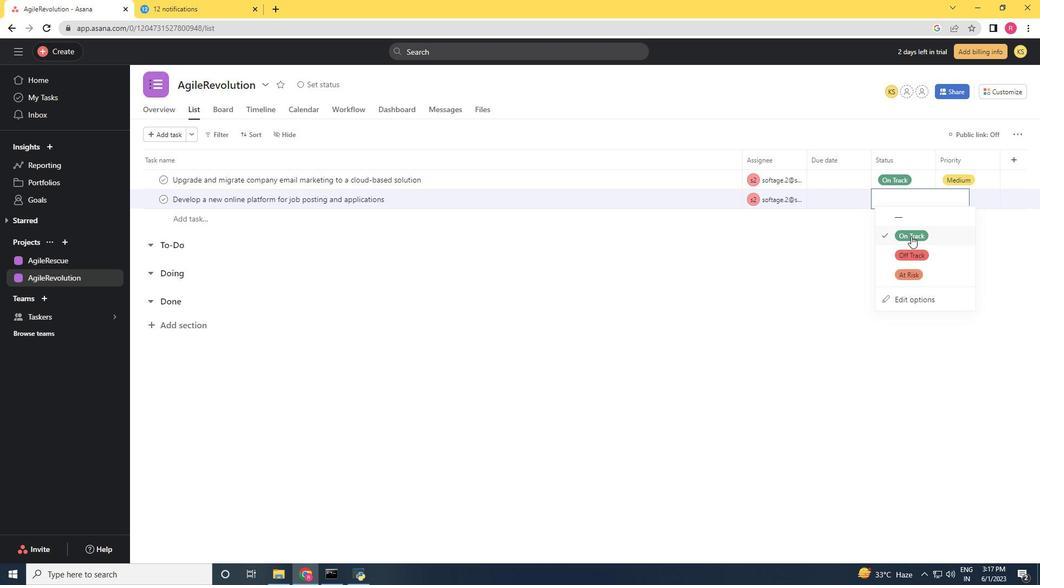 
Action: Mouse pressed left at (912, 241)
Screenshot: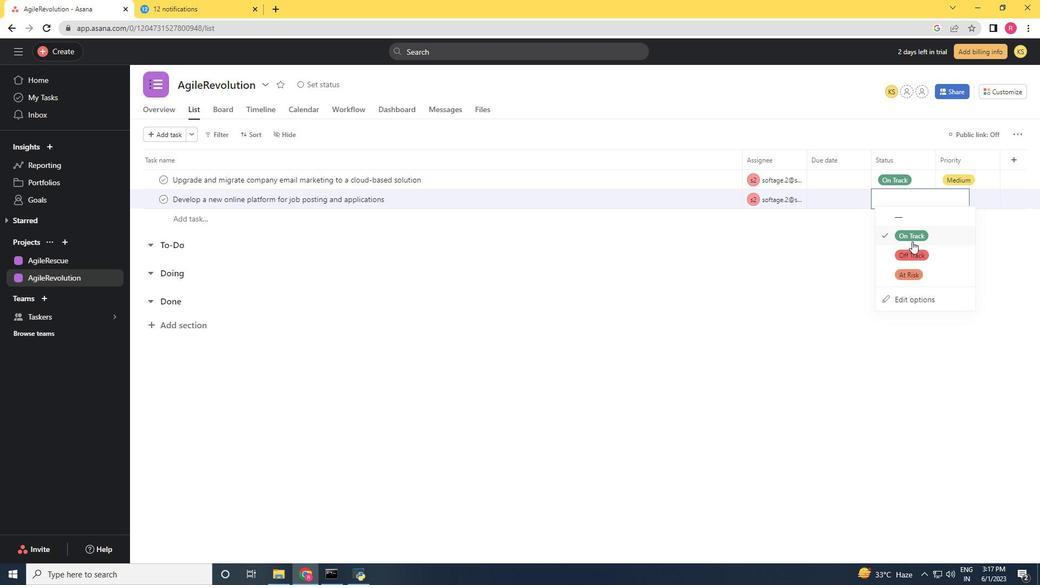 
Action: Mouse moved to (909, 211)
Screenshot: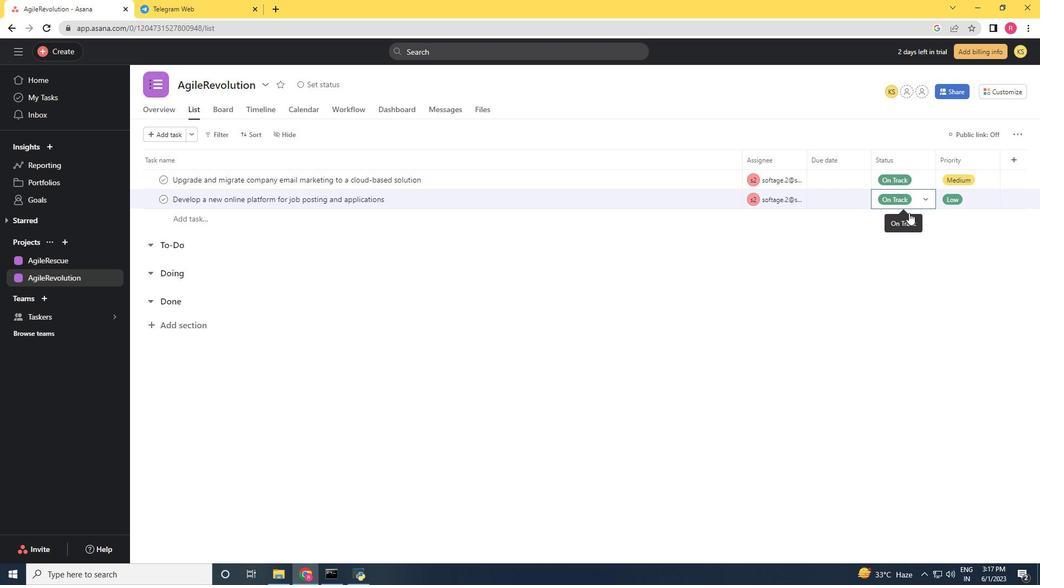 
Action: Mouse pressed left at (909, 211)
Screenshot: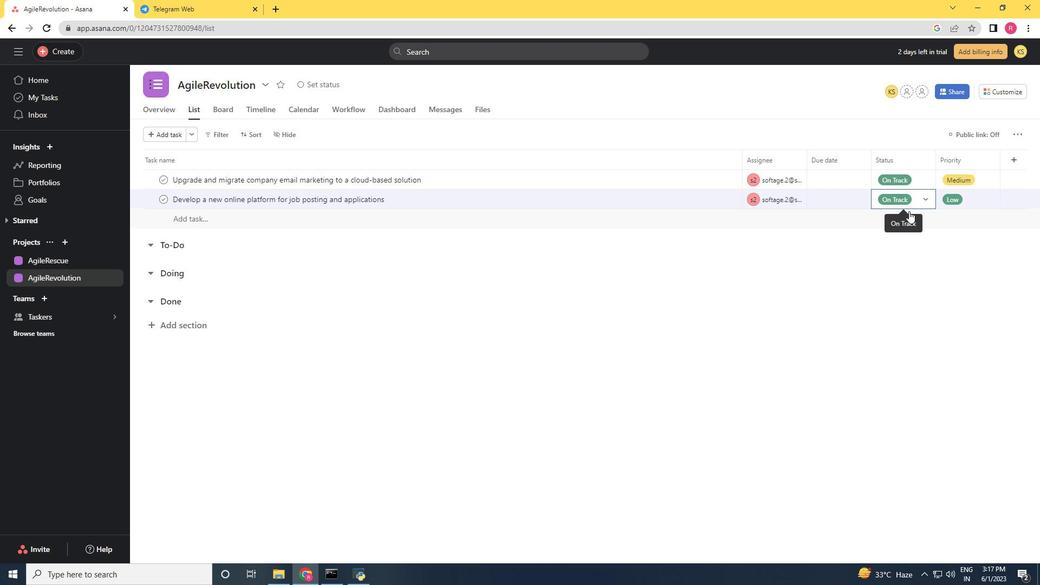
Action: Mouse moved to (908, 196)
Screenshot: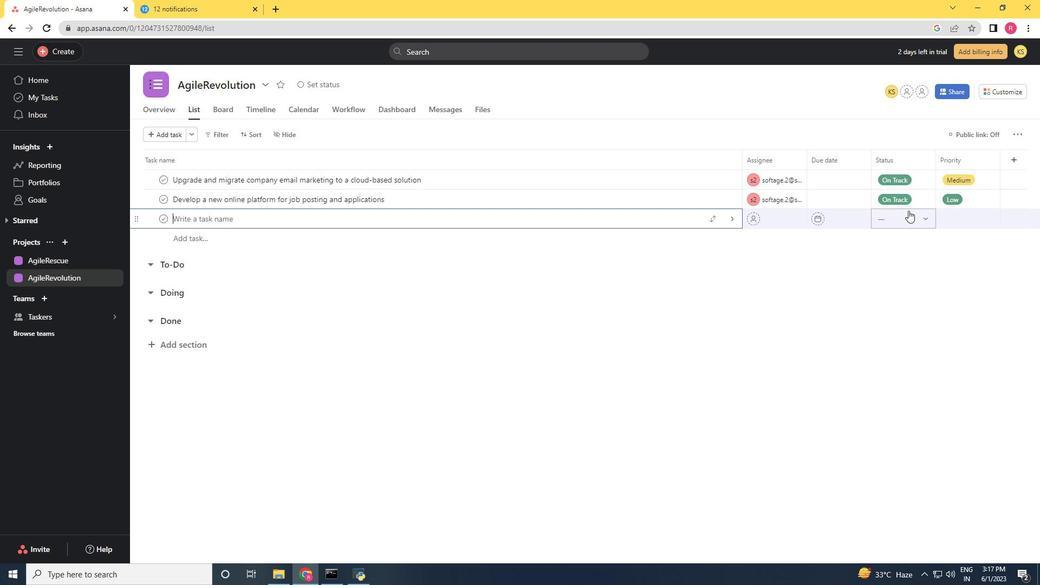 
Action: Mouse pressed left at (908, 196)
Screenshot: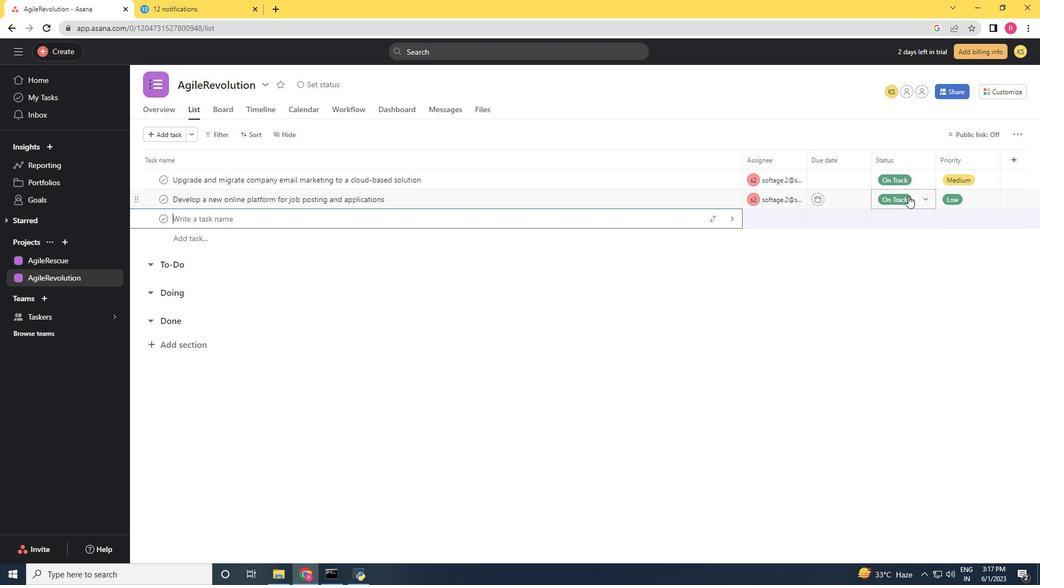 
Action: Mouse moved to (924, 250)
Screenshot: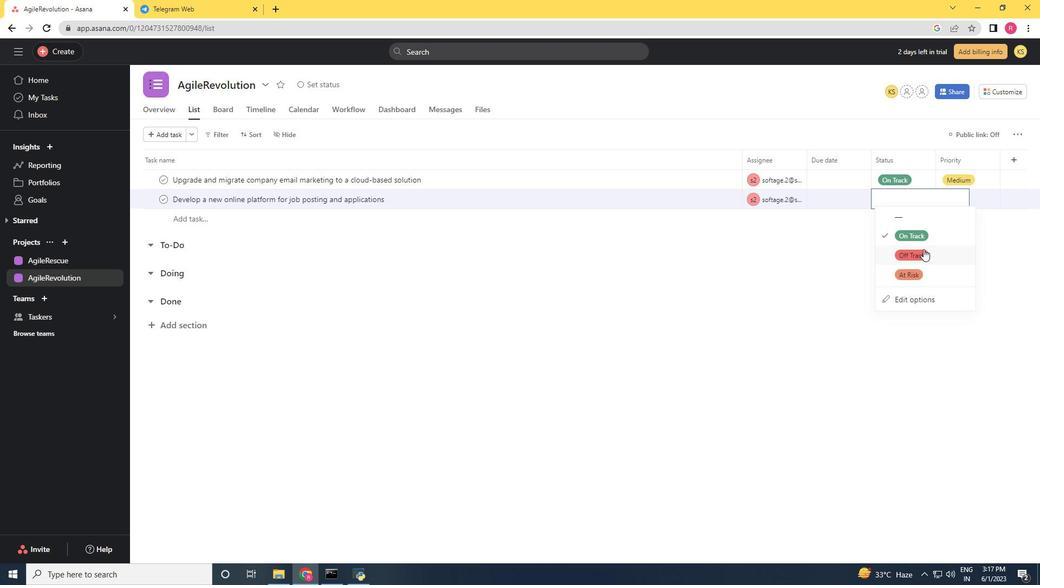 
Action: Mouse pressed left at (924, 250)
Screenshot: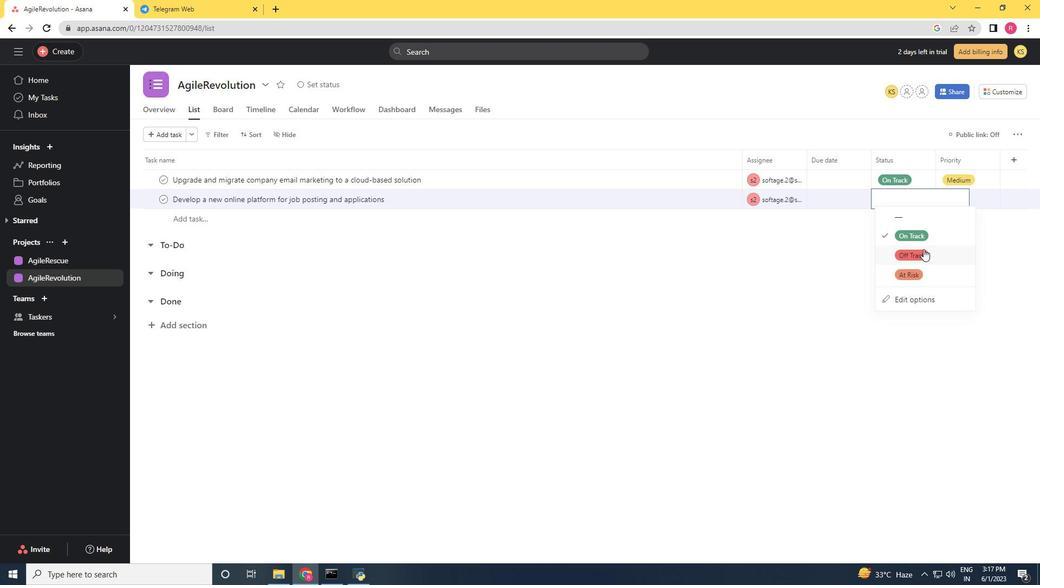 
Action: Mouse moved to (628, 391)
Screenshot: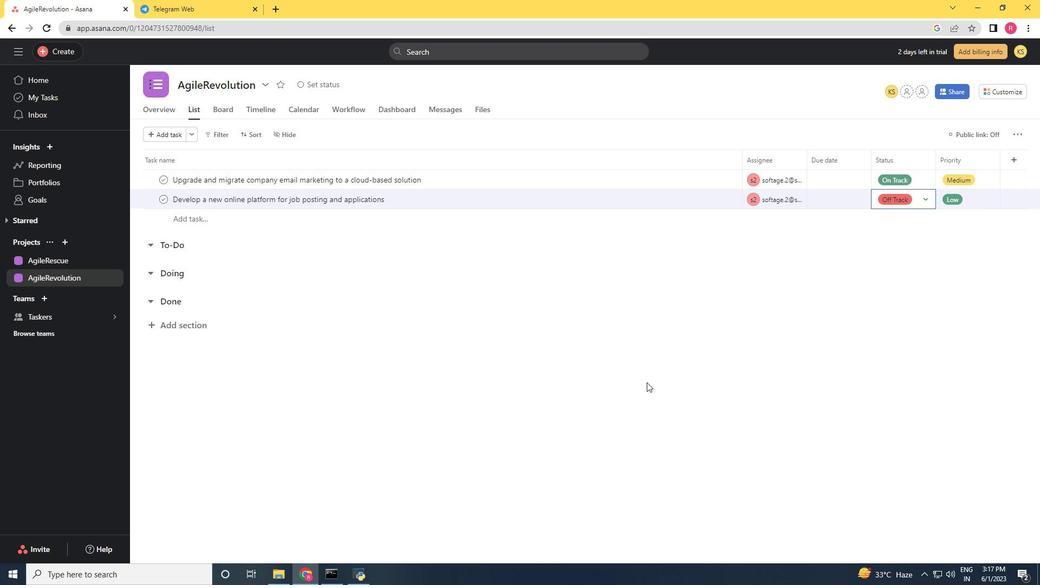 
